Task: Search one way flight ticket for 2 adults, 2 children, 2 infants in seat in first from Garden City: Garden City Regional Airport to Jacksonville: Albert J. Ellis Airport on 5-3-2023. Number of bags: 2 carry on bags. Price is upto 91000. Outbound departure time preference is 15:00.
Action: Mouse moved to (359, 316)
Screenshot: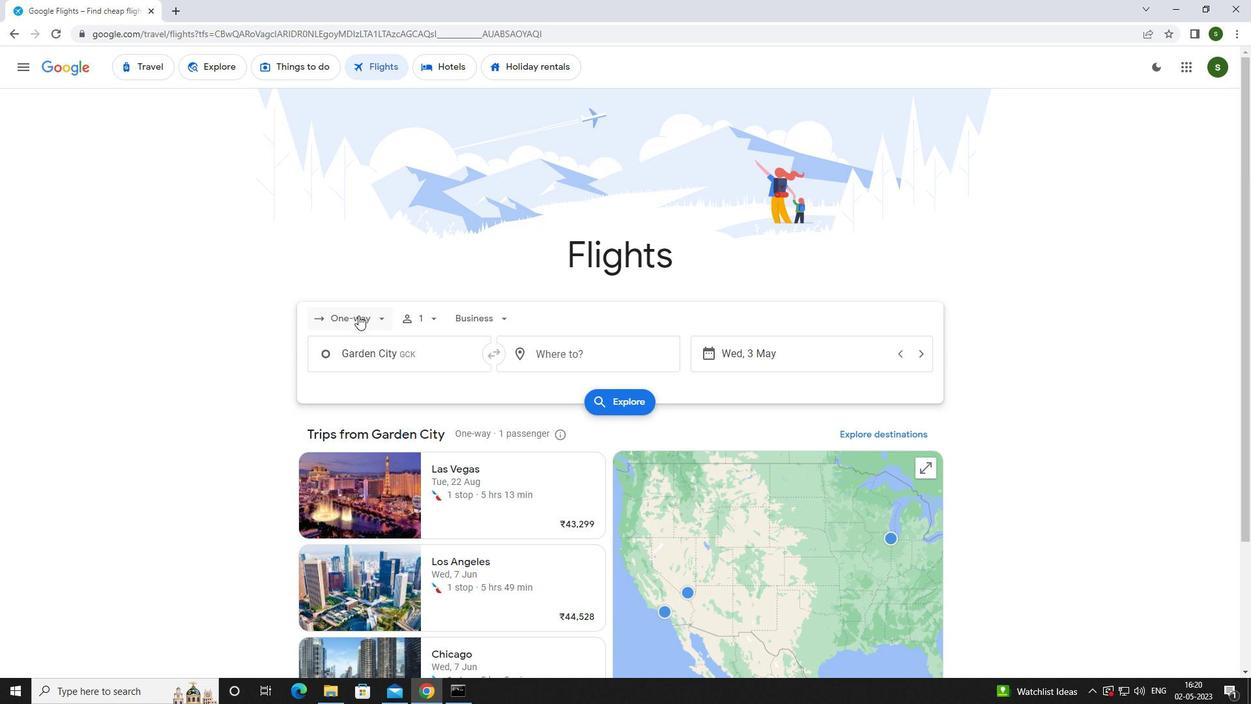 
Action: Mouse pressed left at (359, 316)
Screenshot: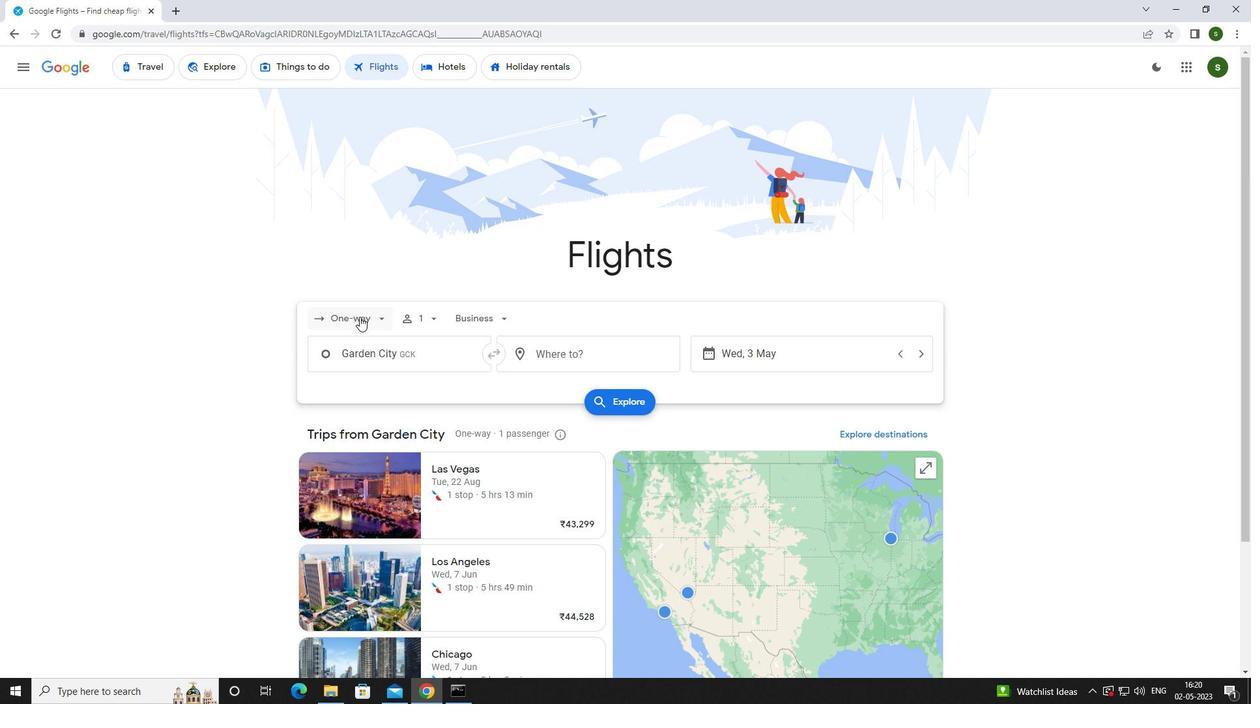 
Action: Mouse moved to (363, 374)
Screenshot: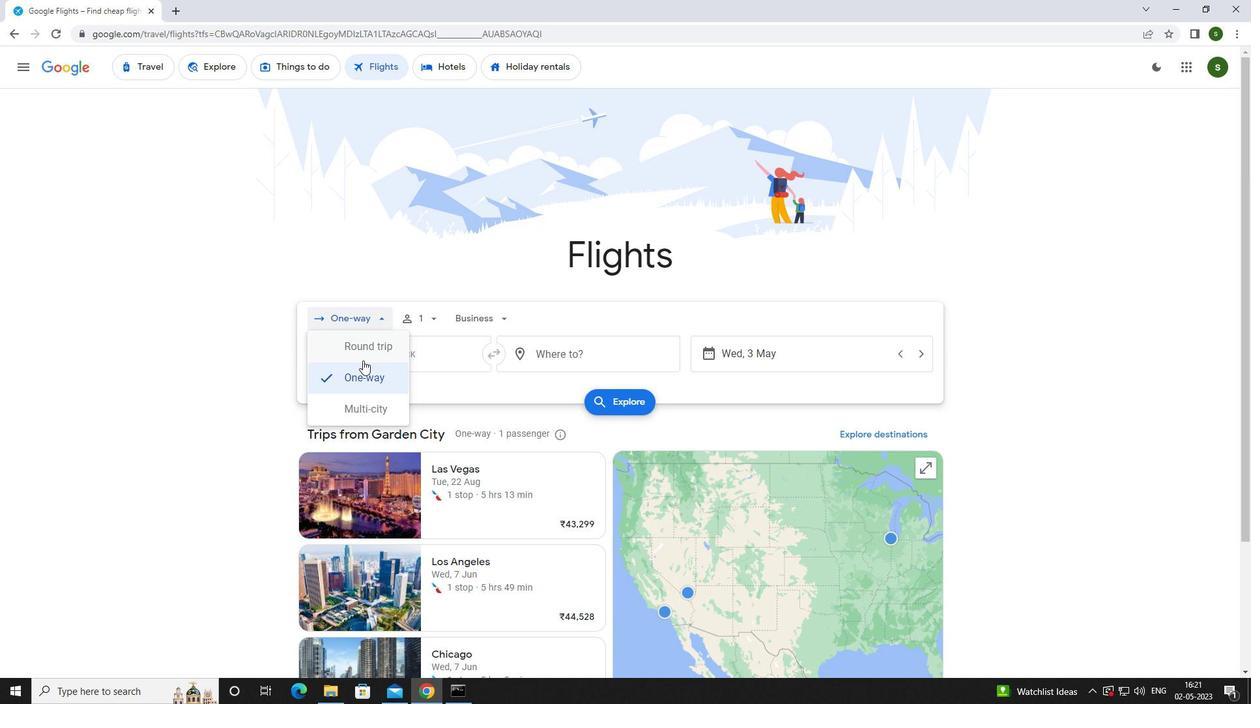 
Action: Mouse pressed left at (363, 374)
Screenshot: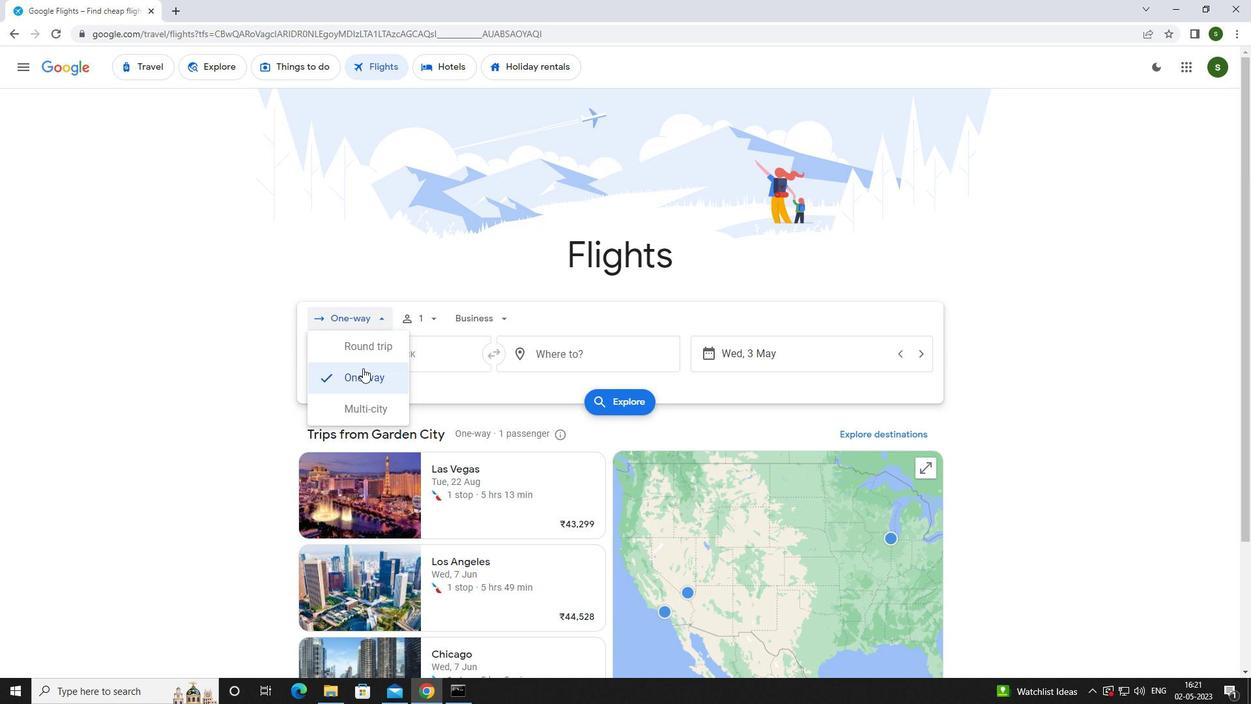 
Action: Mouse moved to (428, 313)
Screenshot: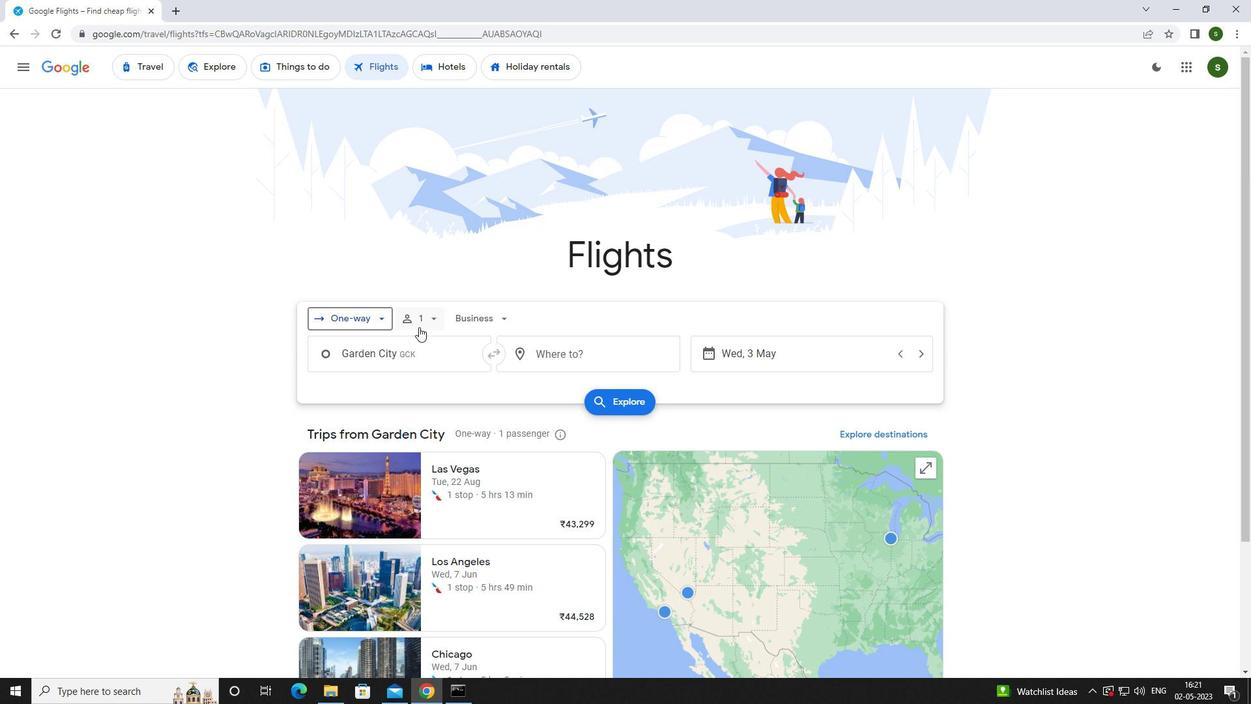 
Action: Mouse pressed left at (428, 313)
Screenshot: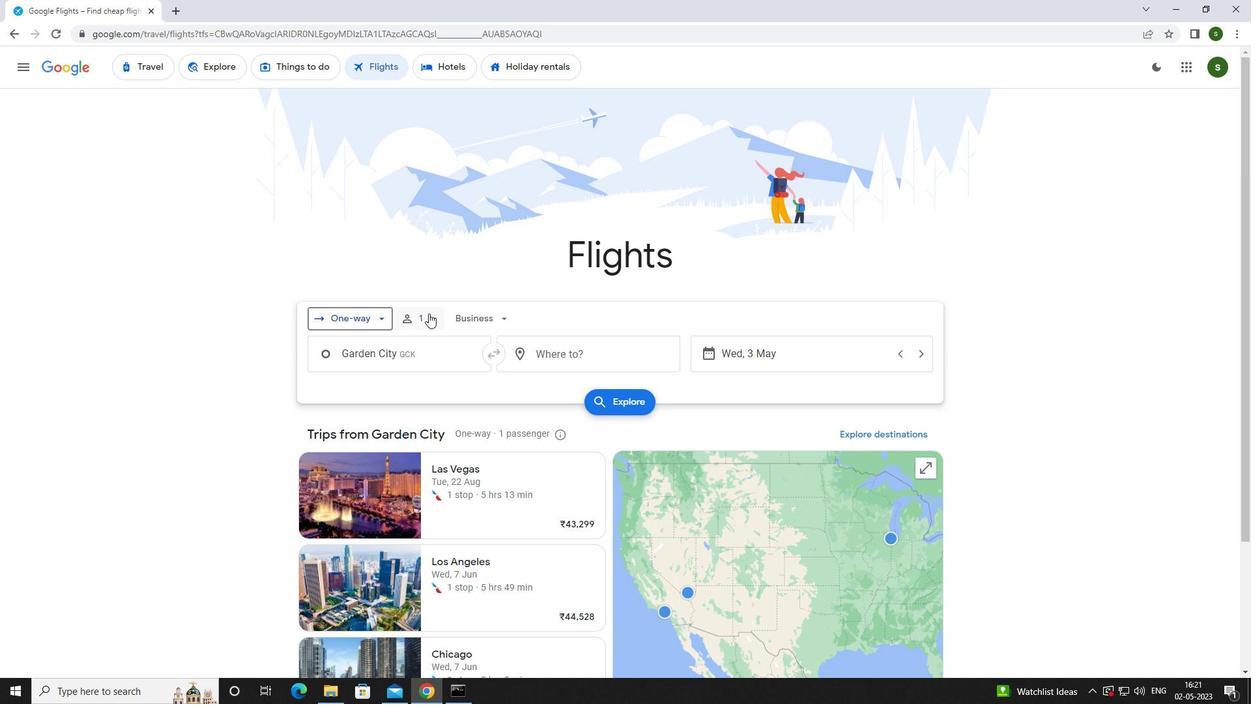 
Action: Mouse moved to (534, 353)
Screenshot: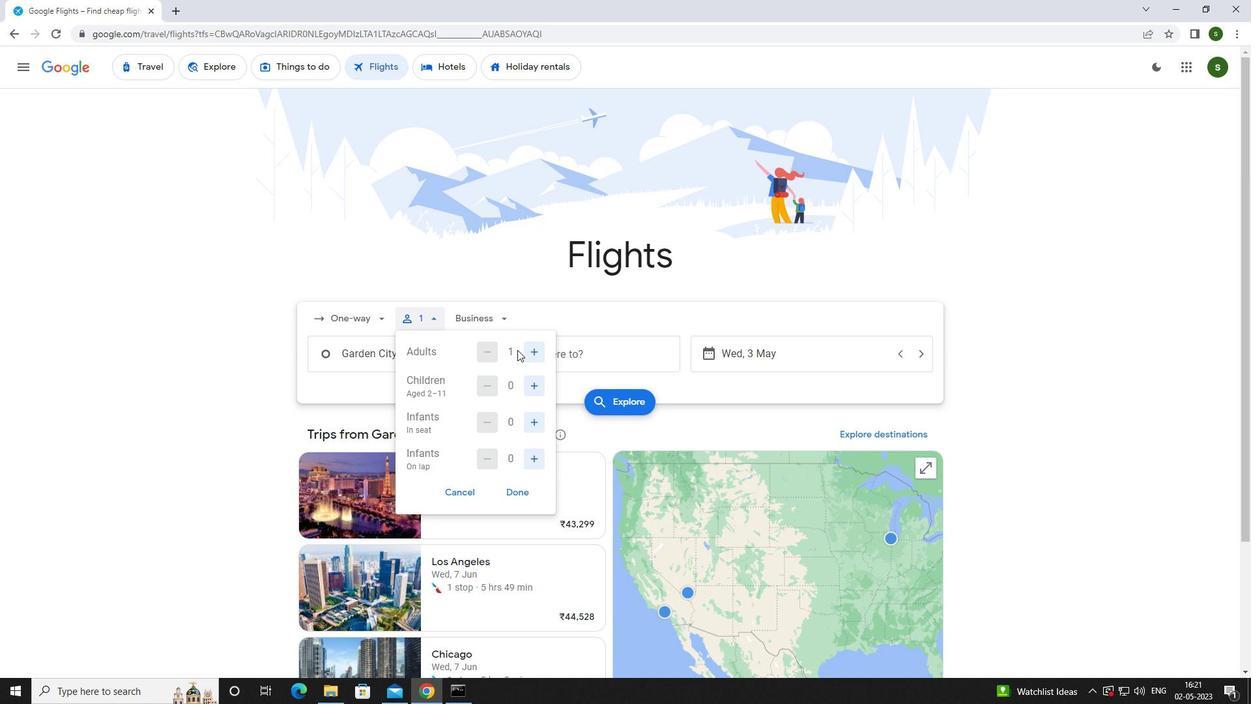 
Action: Mouse pressed left at (534, 353)
Screenshot: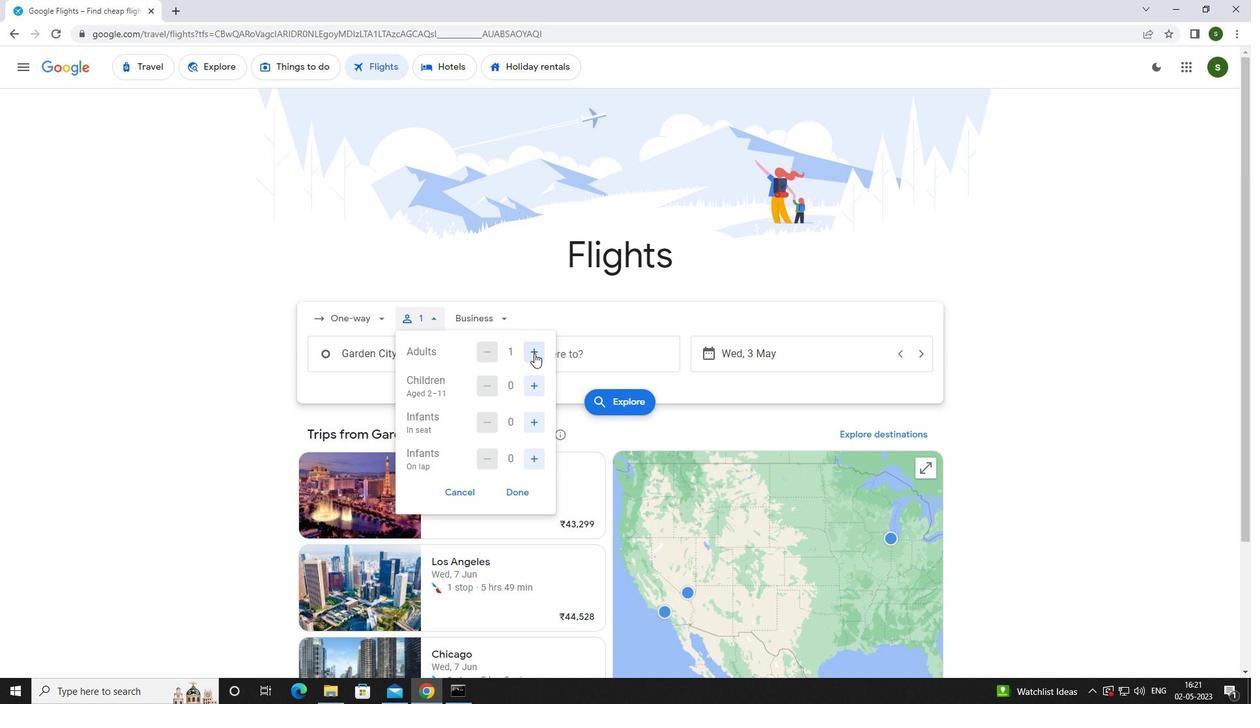 
Action: Mouse moved to (543, 383)
Screenshot: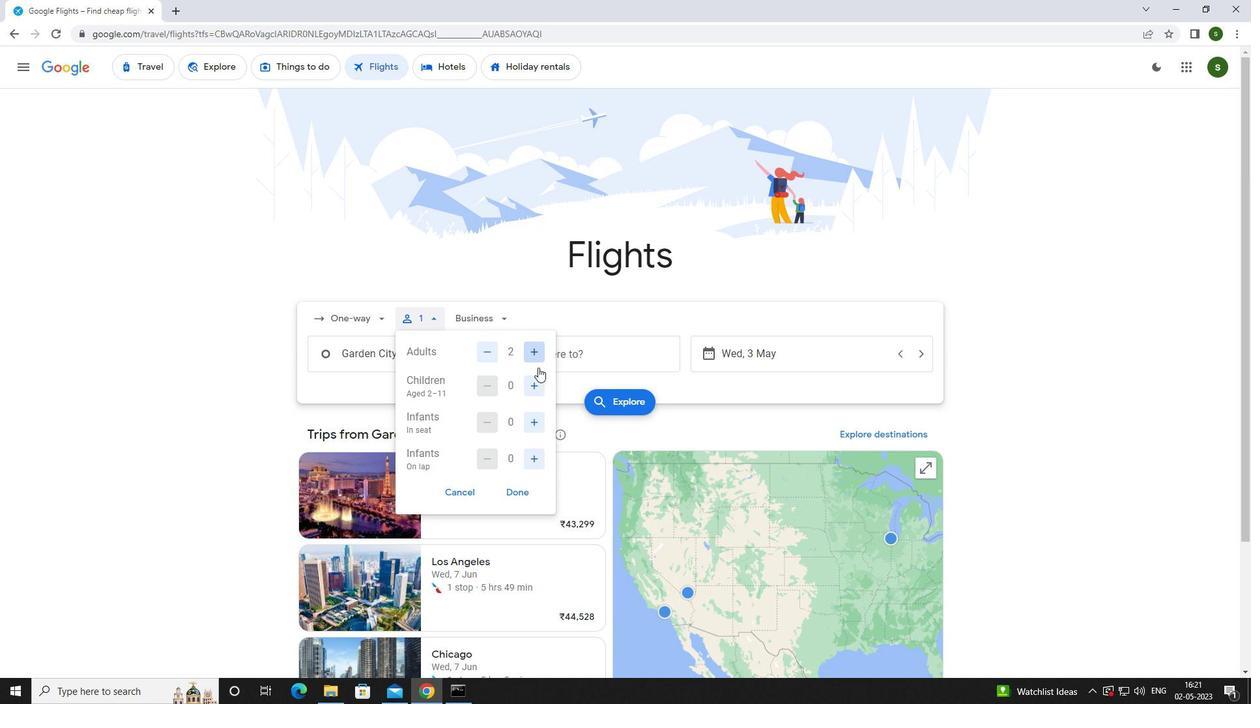 
Action: Mouse pressed left at (543, 383)
Screenshot: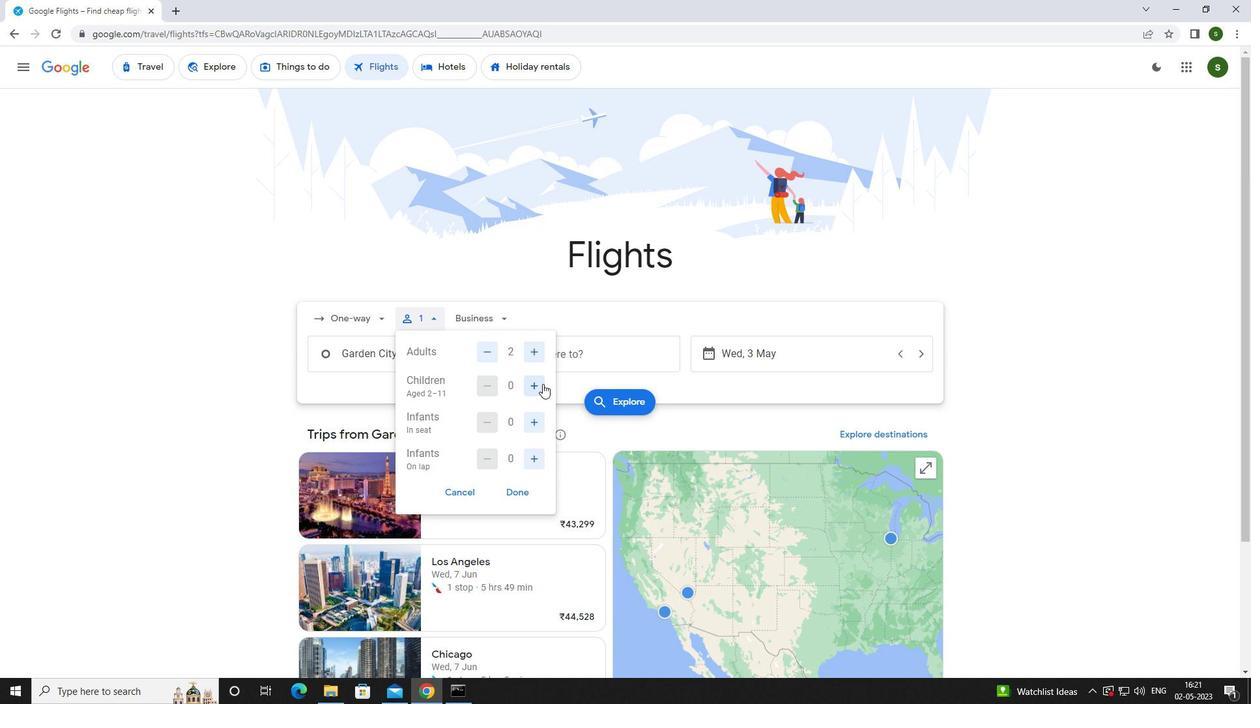 
Action: Mouse pressed left at (543, 383)
Screenshot: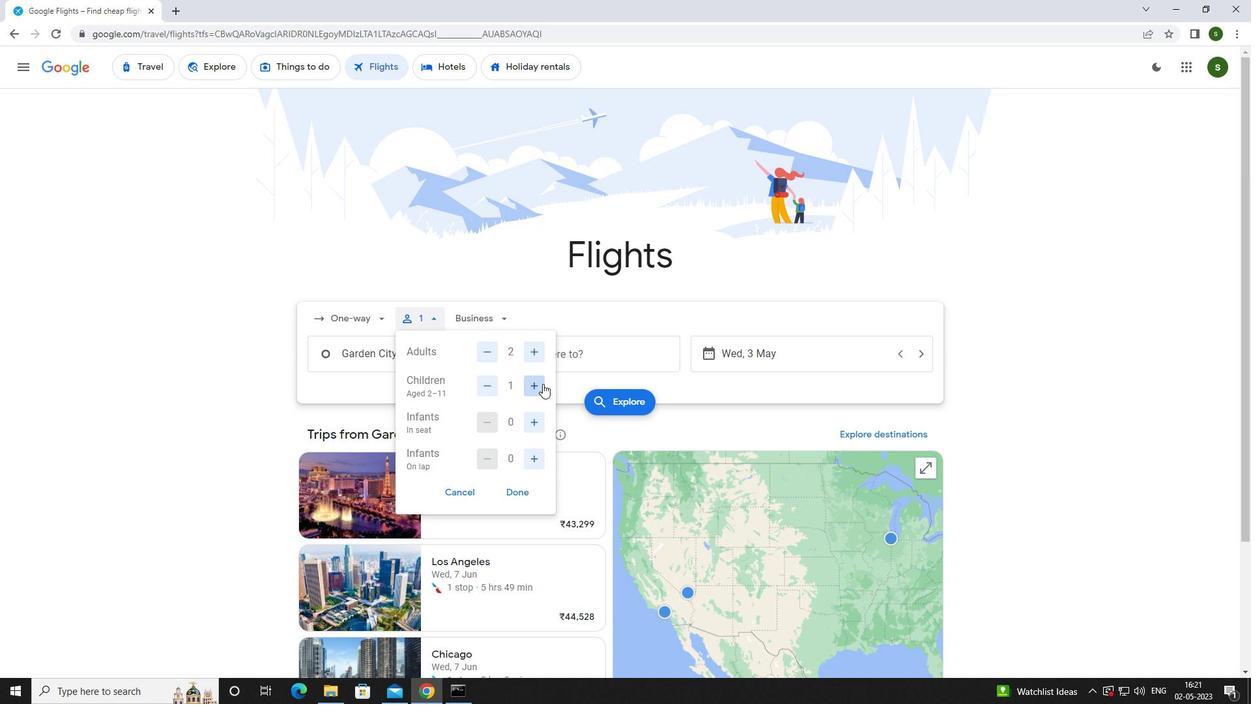 
Action: Mouse moved to (540, 423)
Screenshot: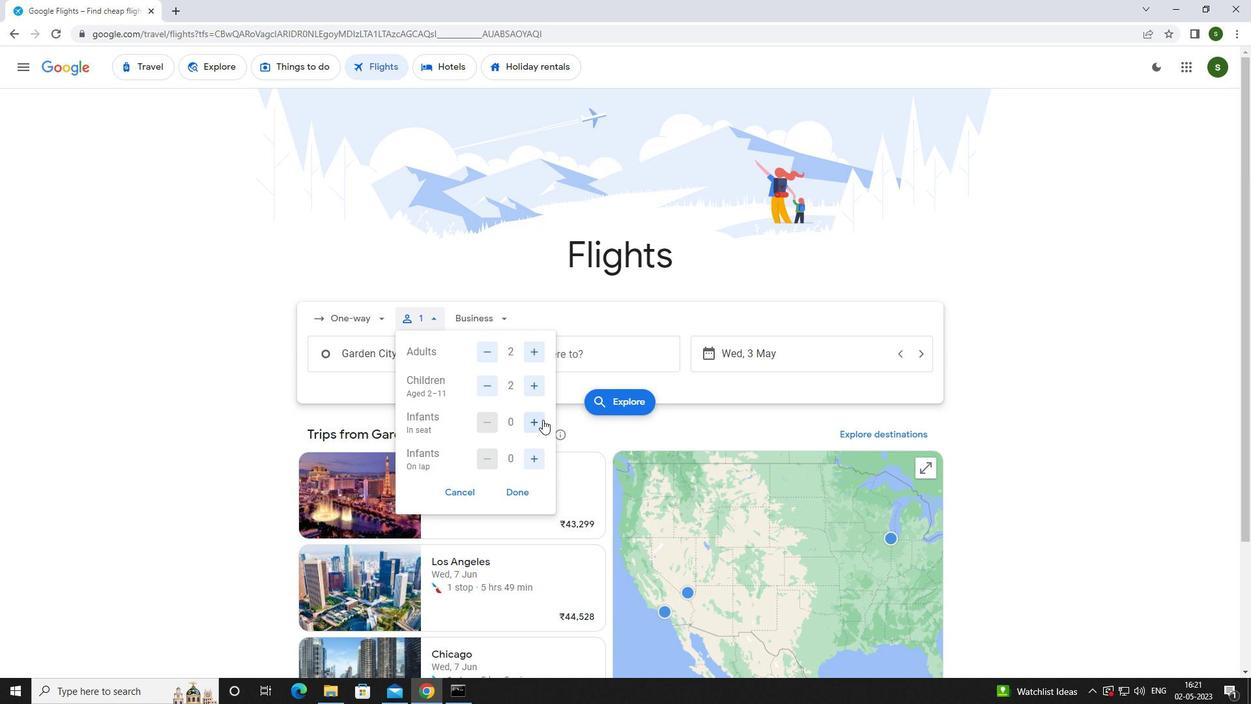 
Action: Mouse pressed left at (540, 423)
Screenshot: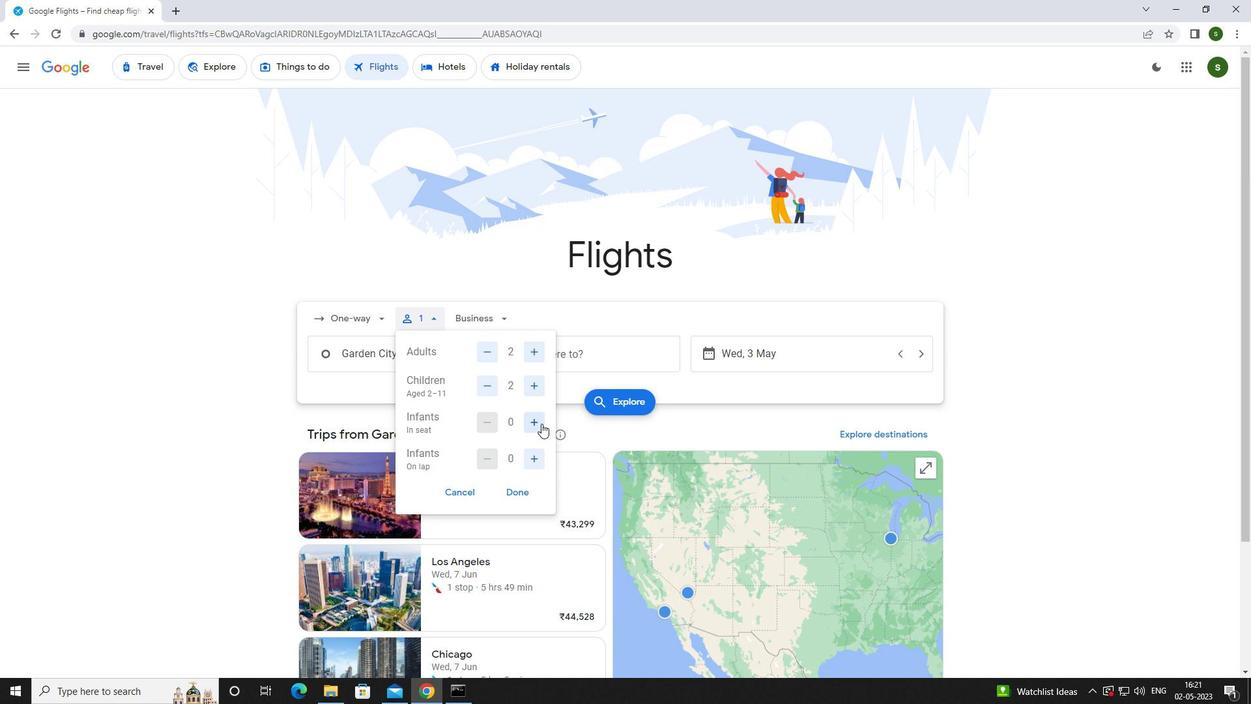 
Action: Mouse pressed left at (540, 423)
Screenshot: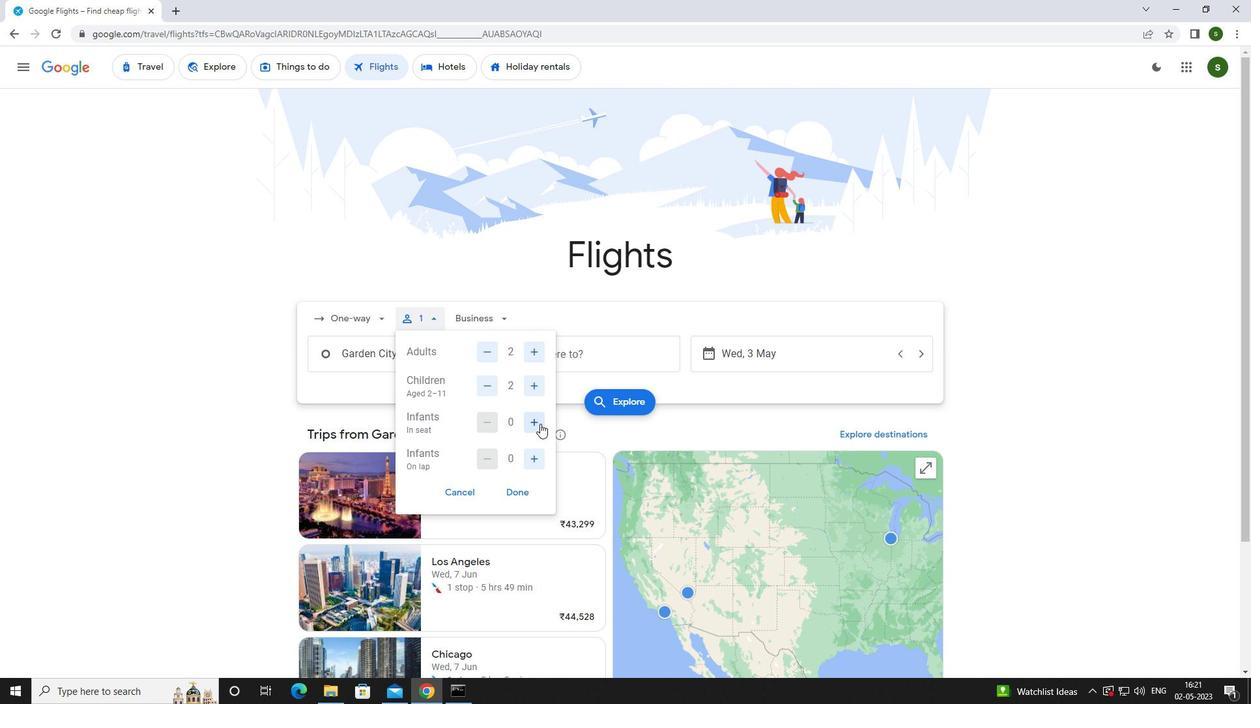 
Action: Mouse moved to (501, 316)
Screenshot: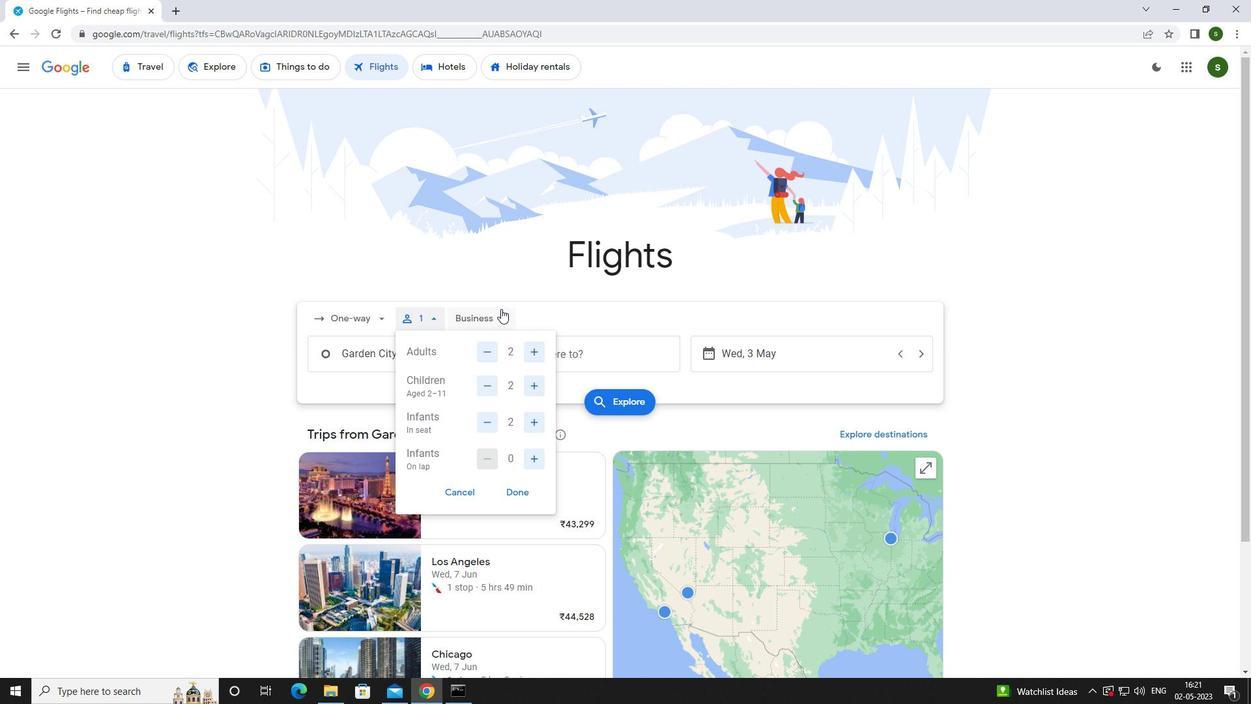 
Action: Mouse pressed left at (501, 316)
Screenshot: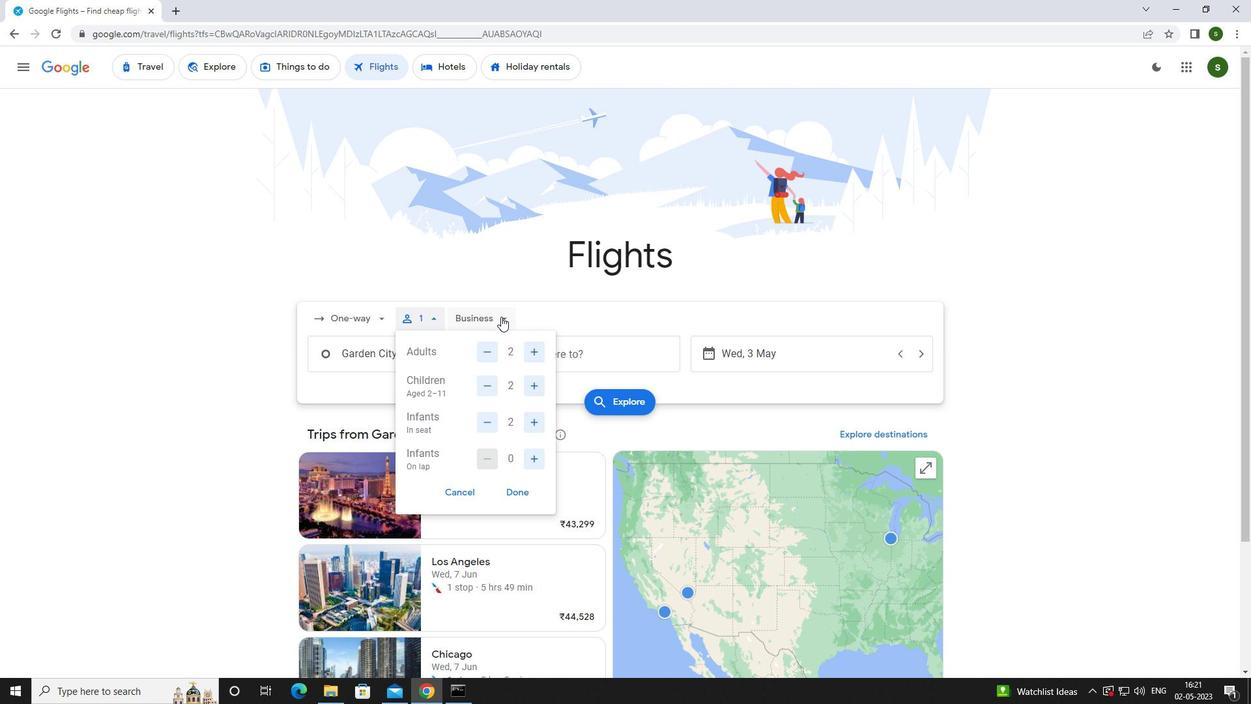 
Action: Mouse moved to (508, 441)
Screenshot: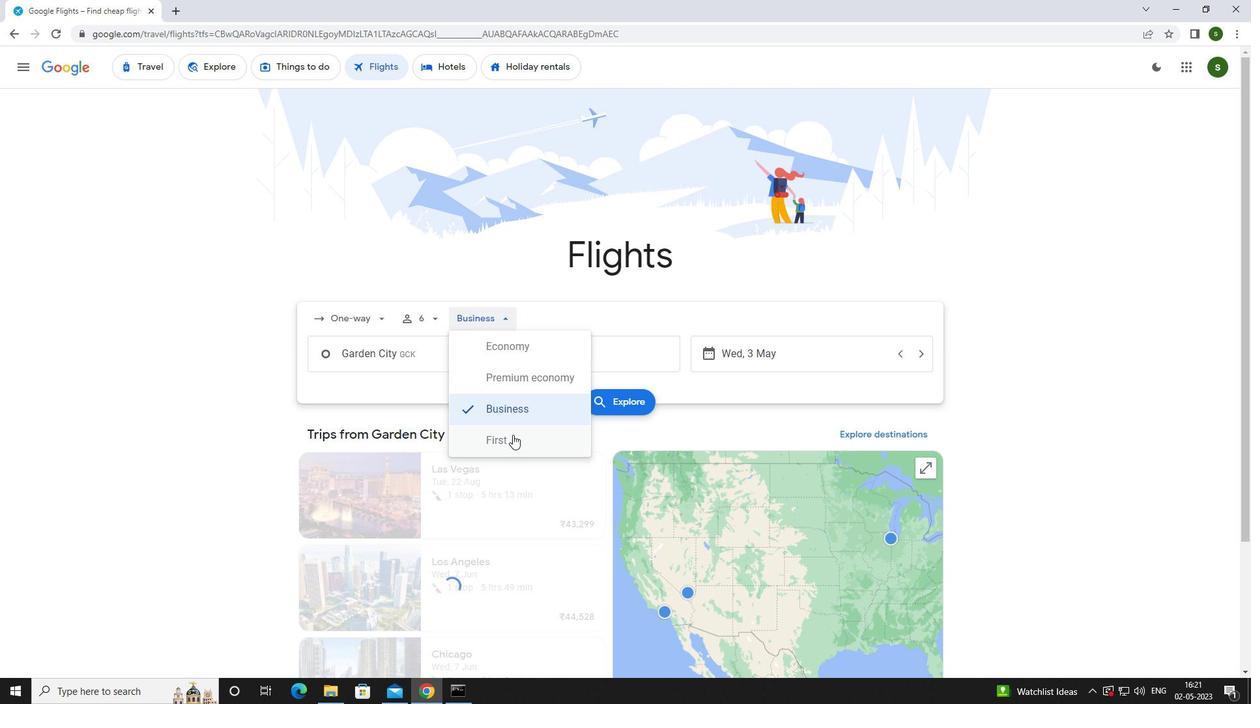 
Action: Mouse pressed left at (508, 441)
Screenshot: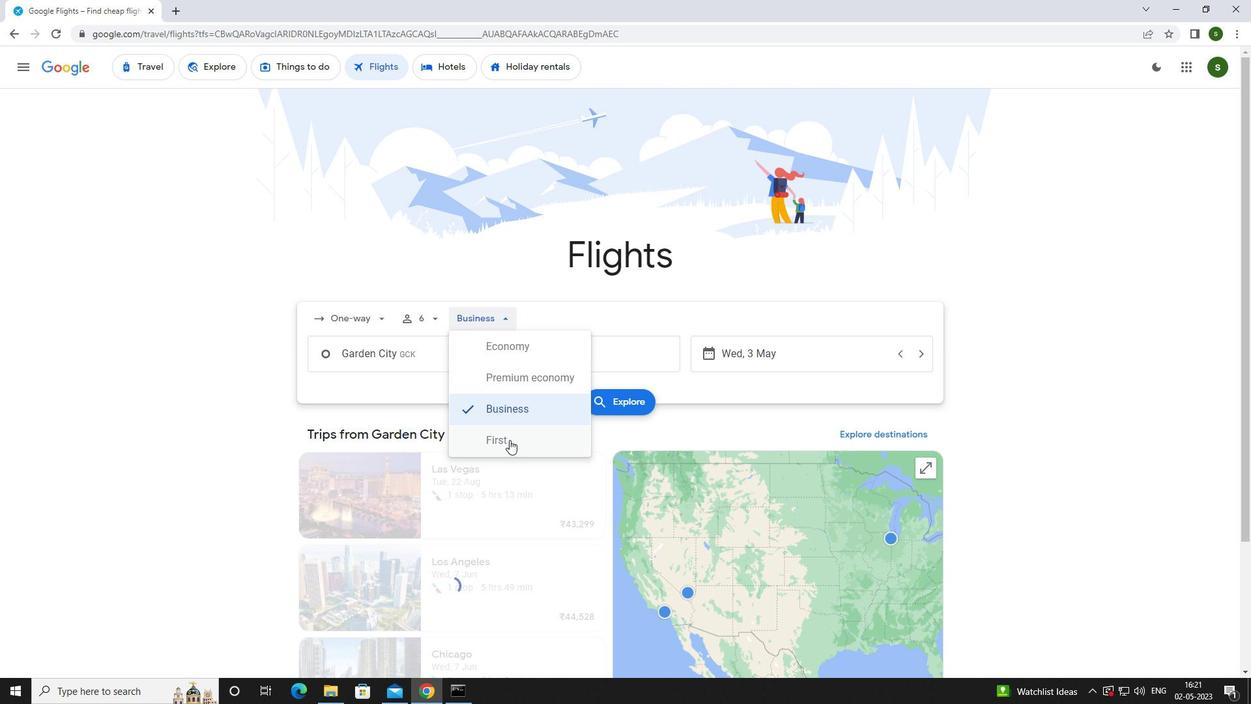 
Action: Mouse moved to (440, 359)
Screenshot: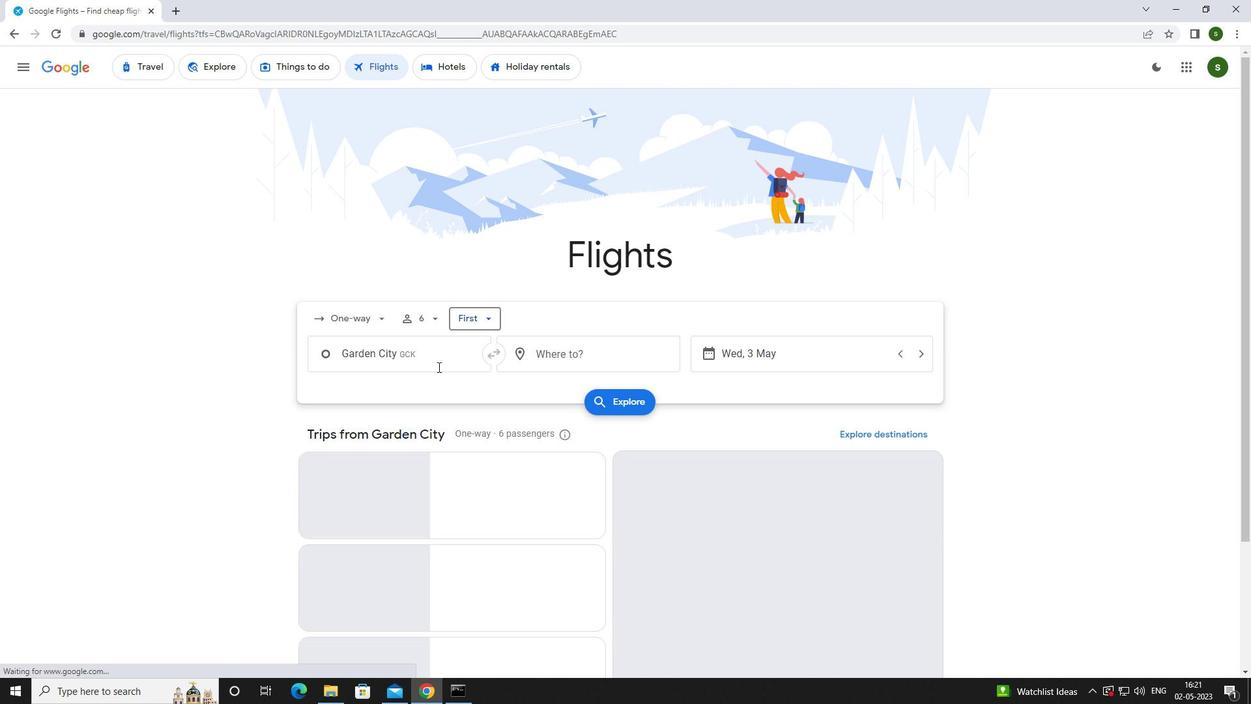 
Action: Mouse pressed left at (440, 359)
Screenshot: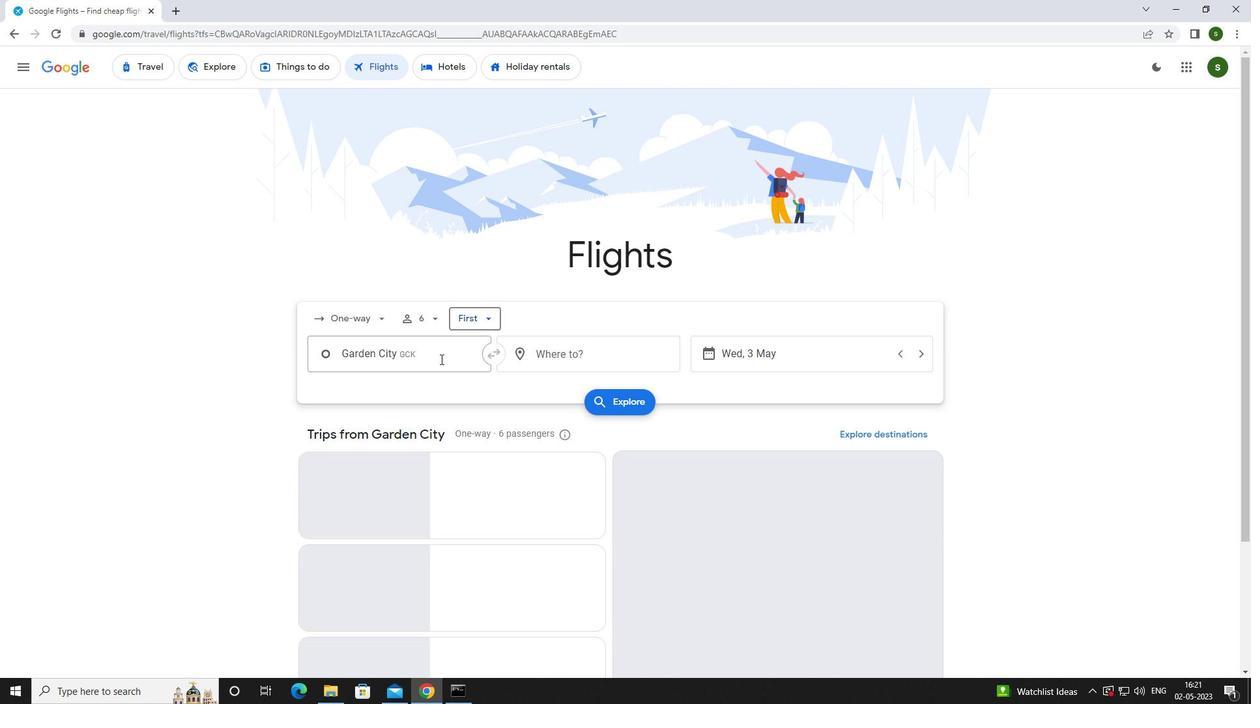 
Action: Mouse moved to (441, 358)
Screenshot: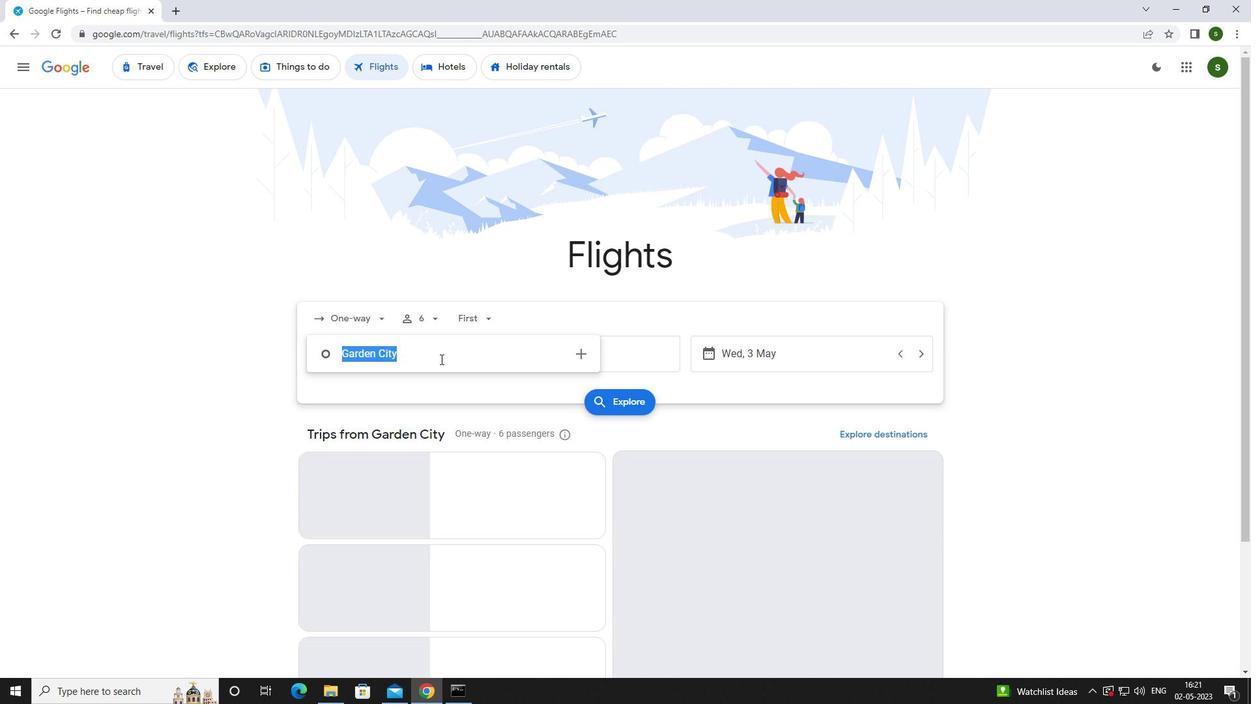 
Action: Key pressed <Key.caps_lock>g<Key.caps_lock>arden<Key.space><Key.caps_lock>c<Key.caps_lock>i
Screenshot: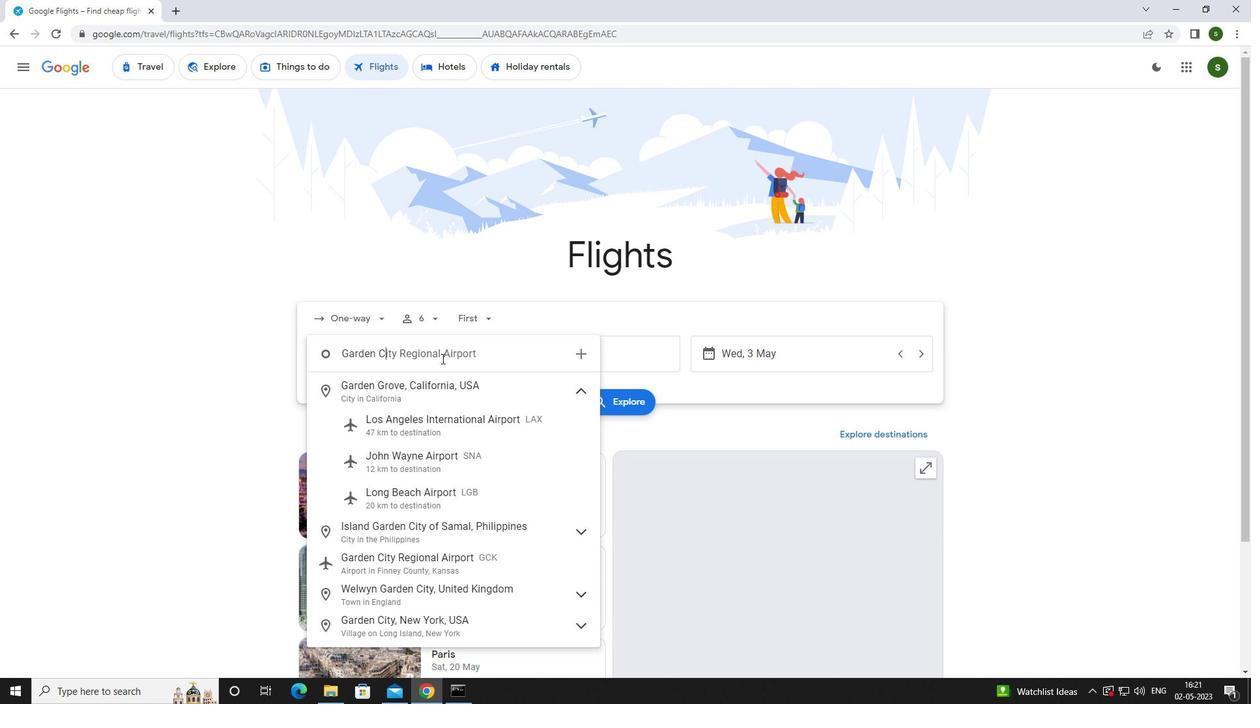 
Action: Mouse moved to (441, 451)
Screenshot: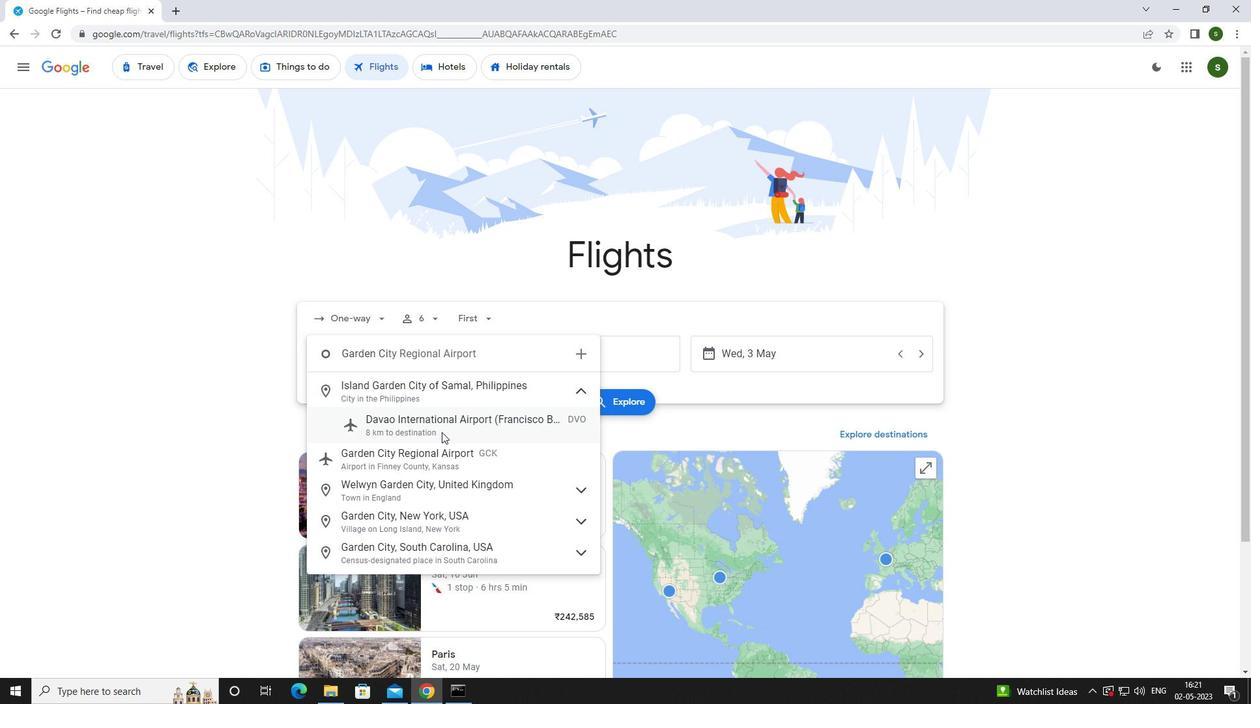 
Action: Mouse pressed left at (441, 451)
Screenshot: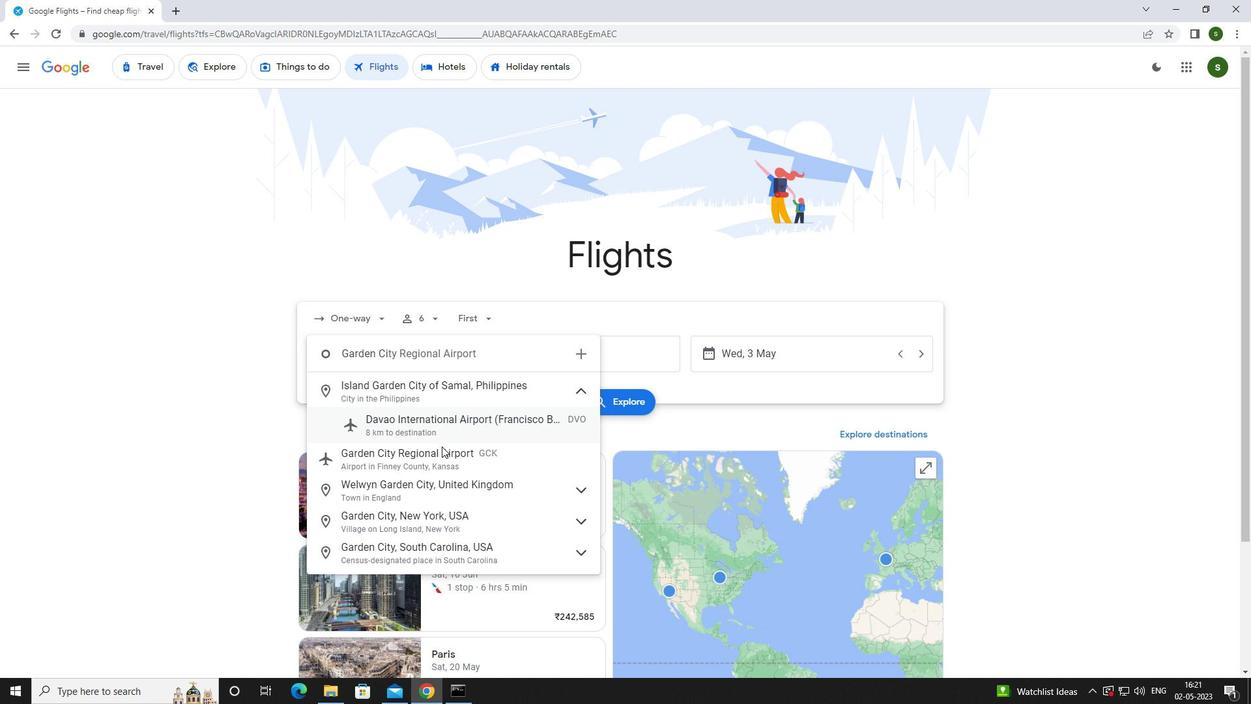 
Action: Mouse moved to (584, 351)
Screenshot: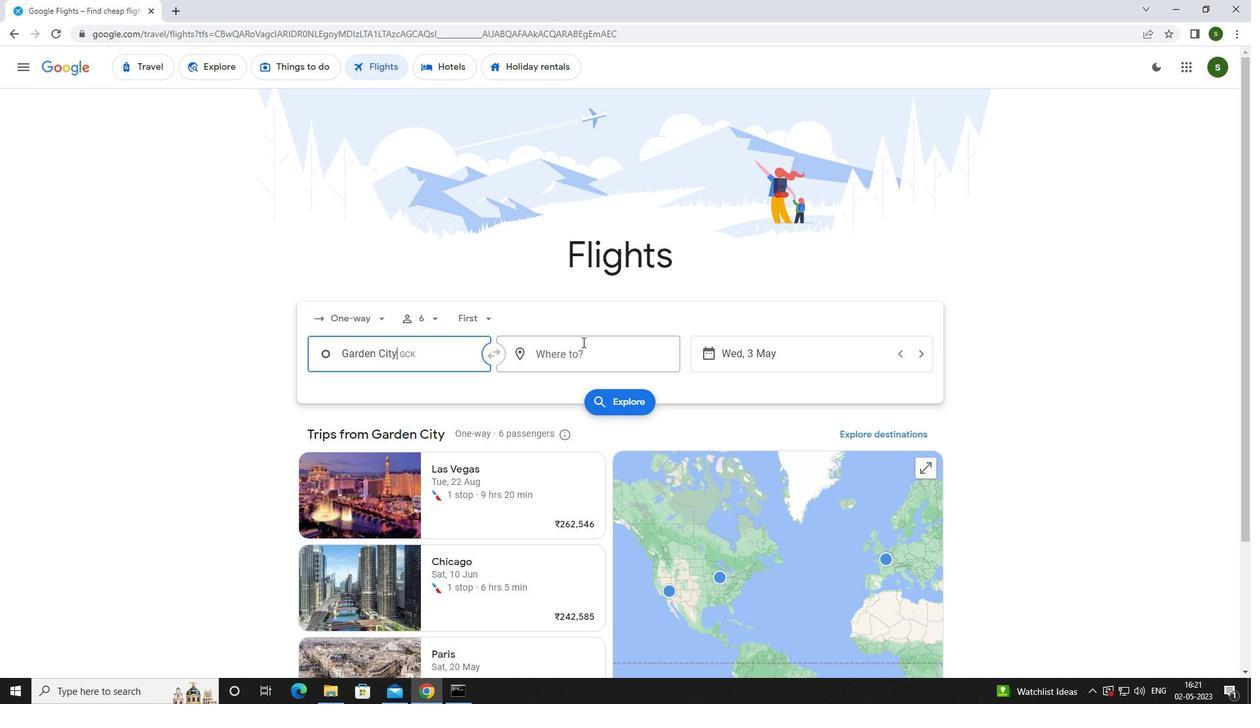 
Action: Mouse pressed left at (584, 351)
Screenshot: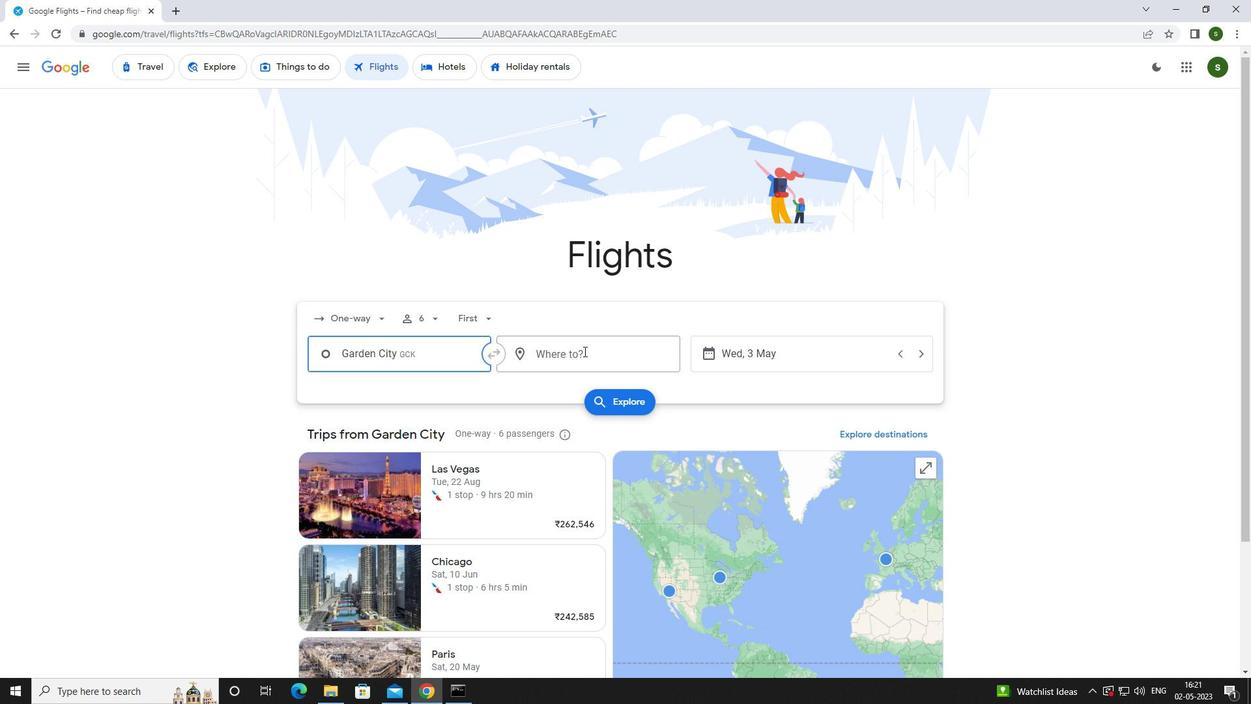 
Action: Mouse moved to (581, 352)
Screenshot: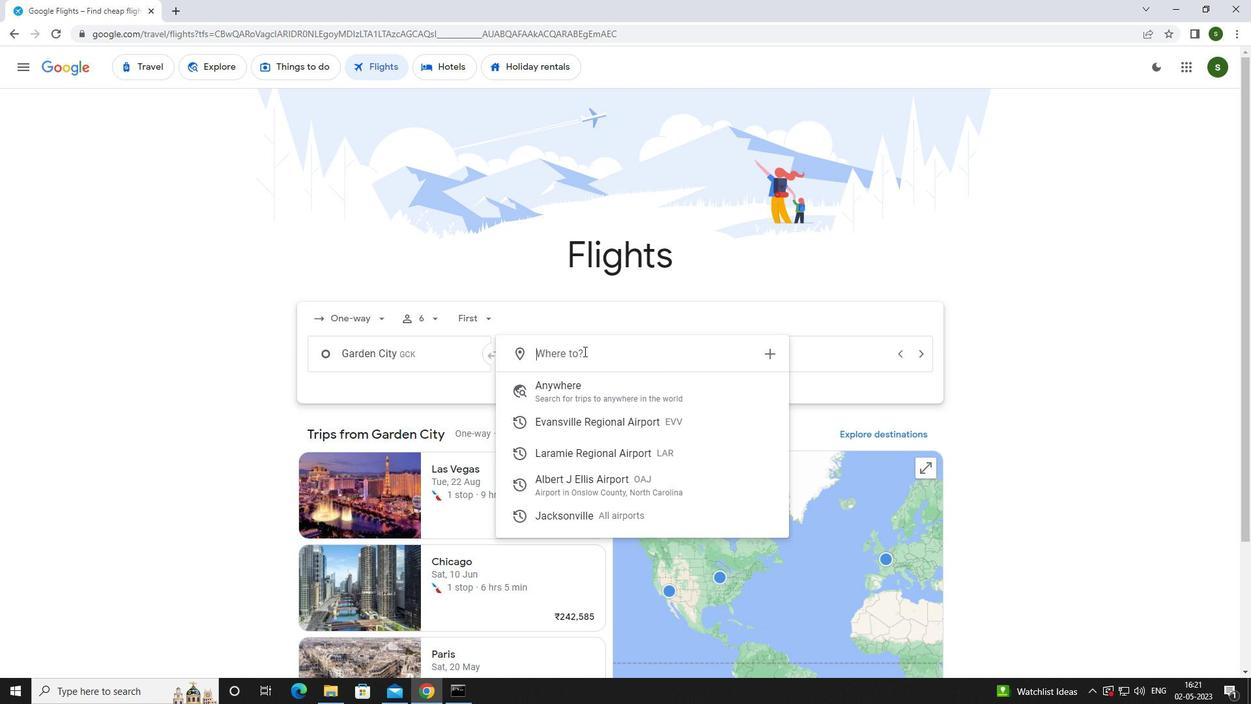 
Action: Key pressed <Key.caps_lock>a<Key.caps_lock>lbert<Key.space>
Screenshot: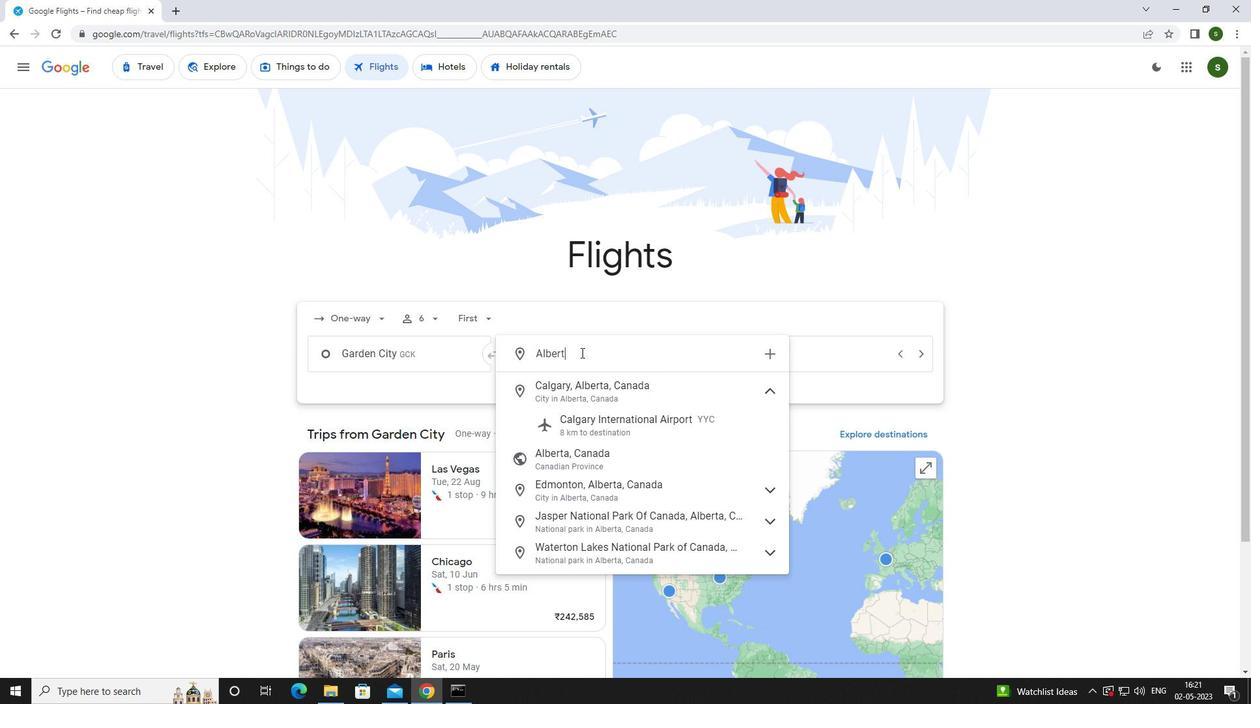 
Action: Mouse moved to (593, 395)
Screenshot: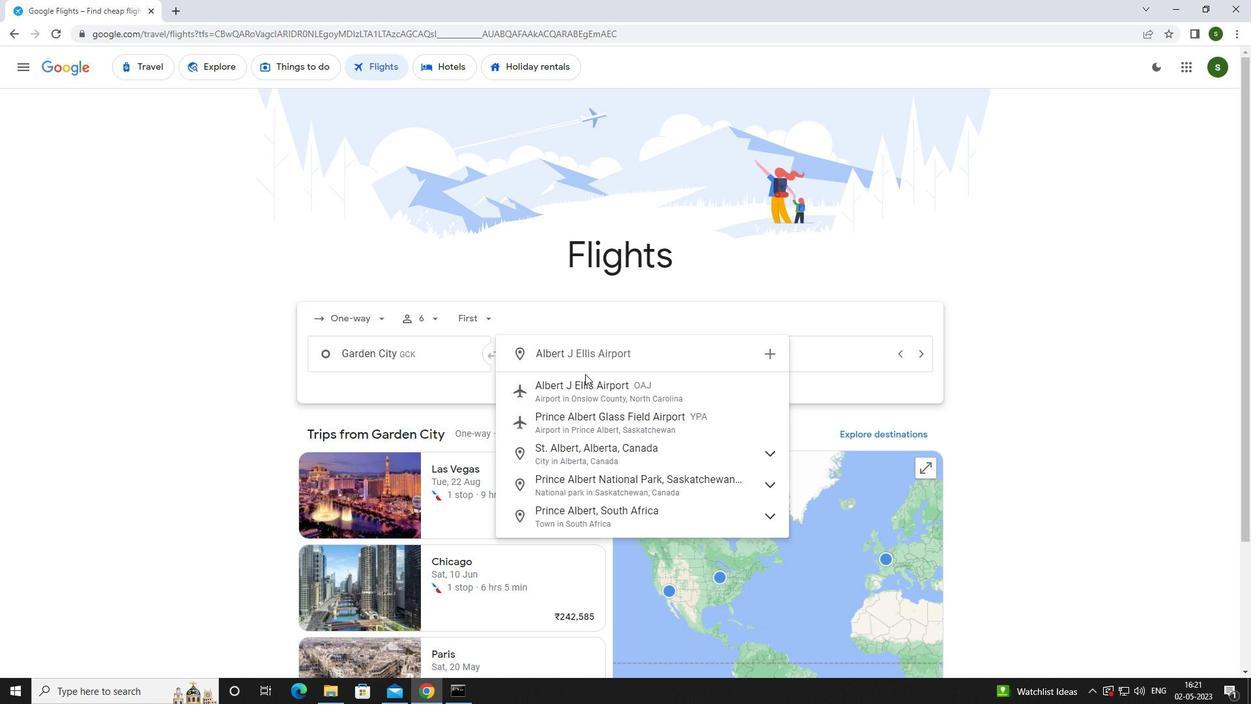 
Action: Mouse pressed left at (593, 395)
Screenshot: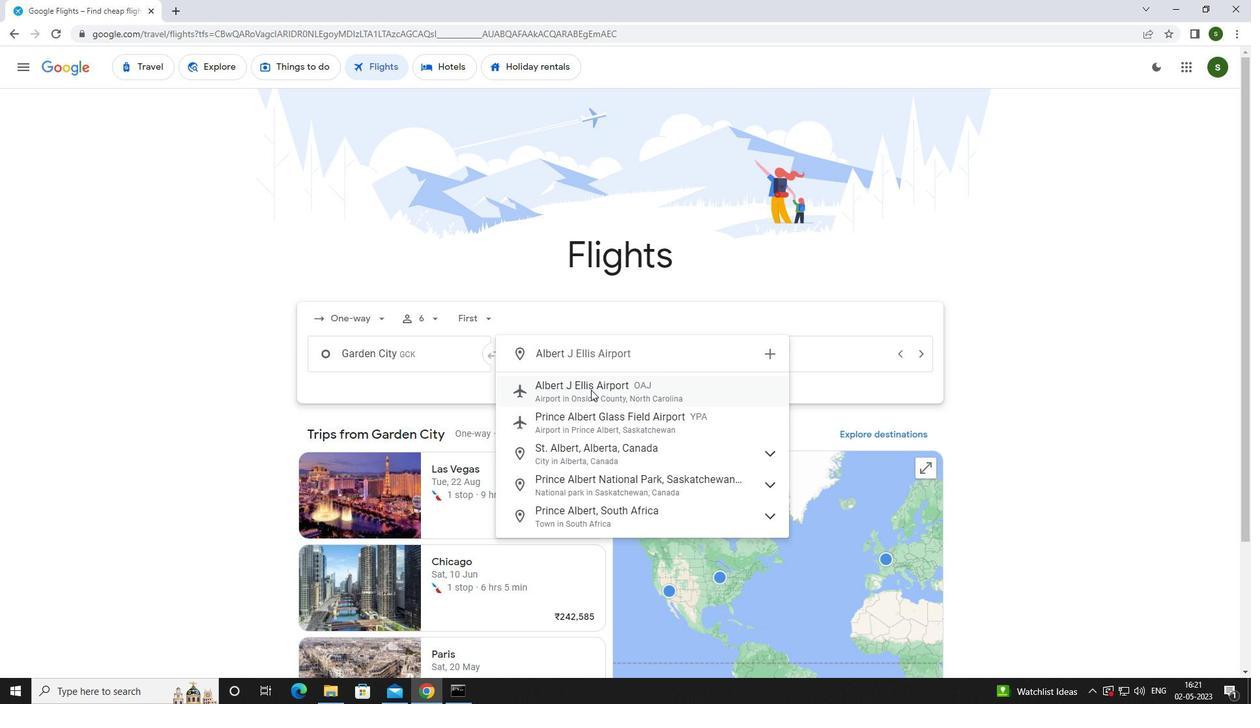 
Action: Mouse moved to (782, 361)
Screenshot: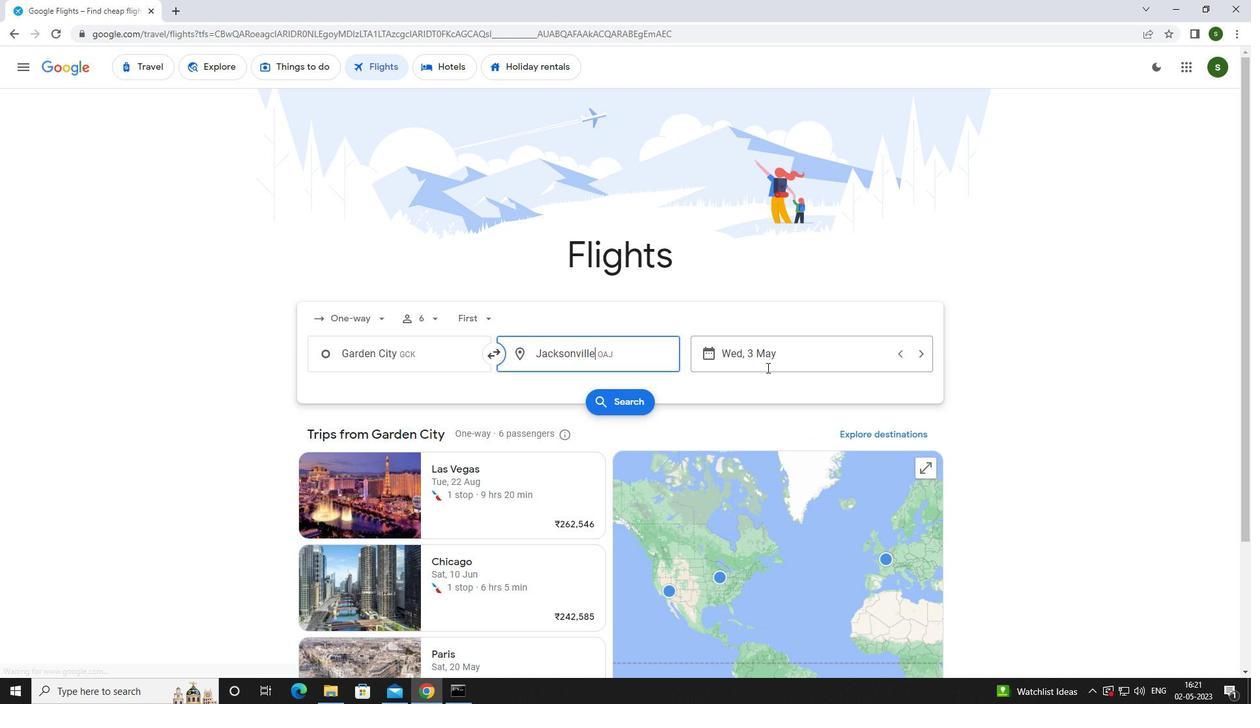 
Action: Mouse pressed left at (782, 361)
Screenshot: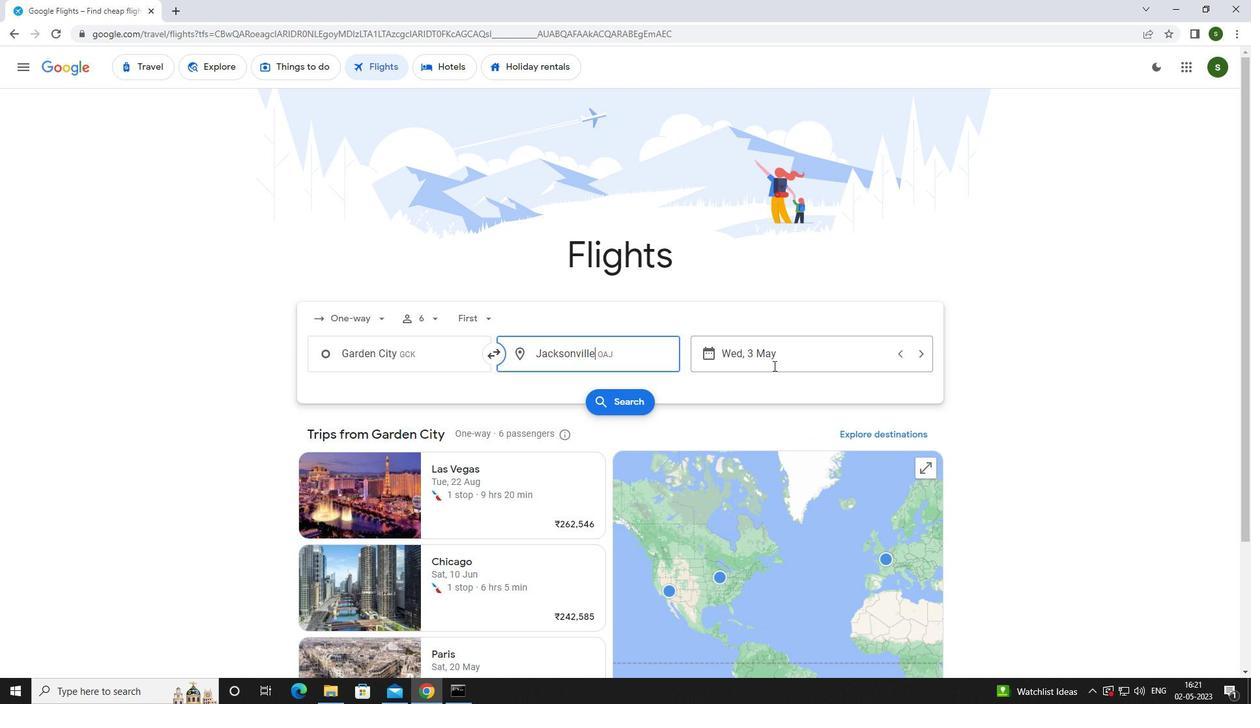 
Action: Mouse moved to (559, 441)
Screenshot: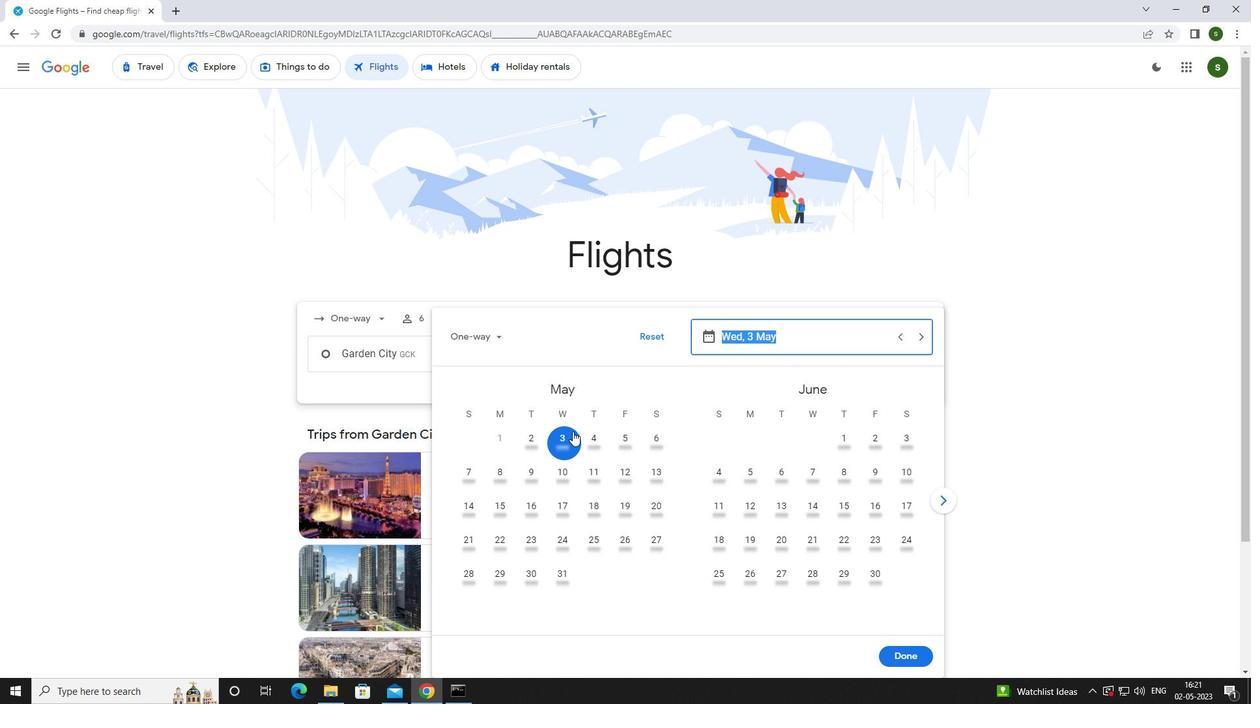 
Action: Mouse pressed left at (559, 441)
Screenshot: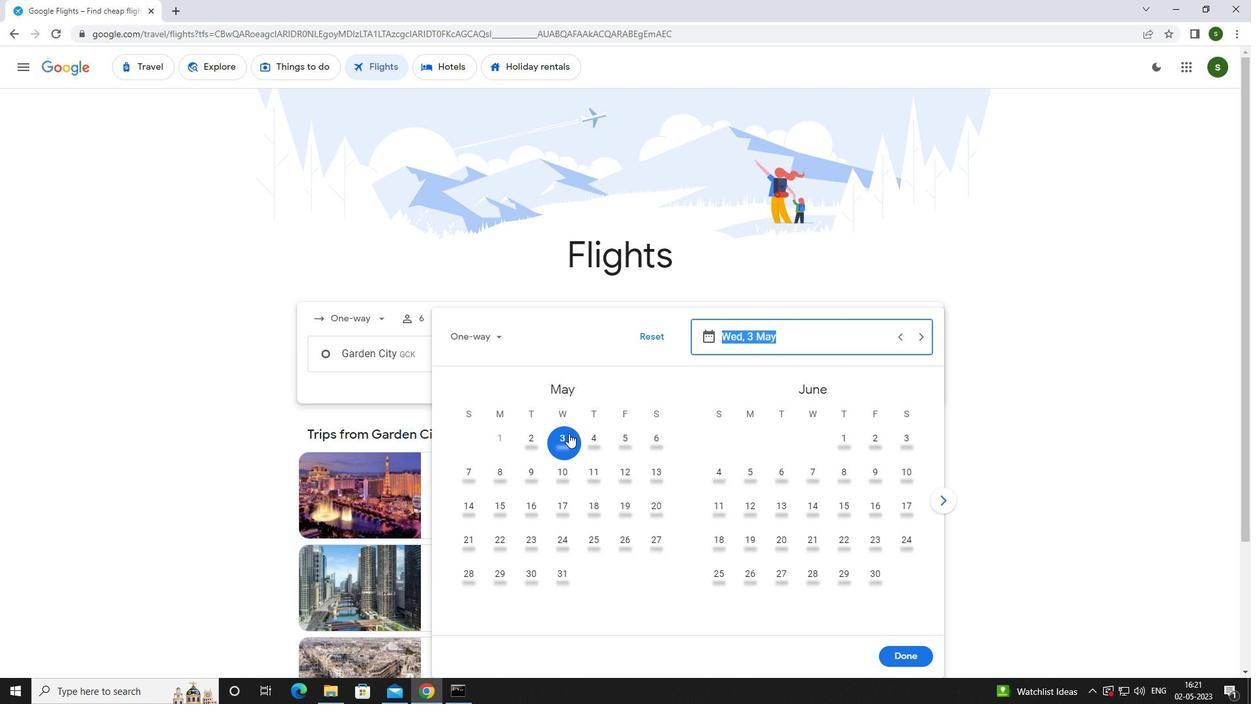 
Action: Mouse moved to (908, 650)
Screenshot: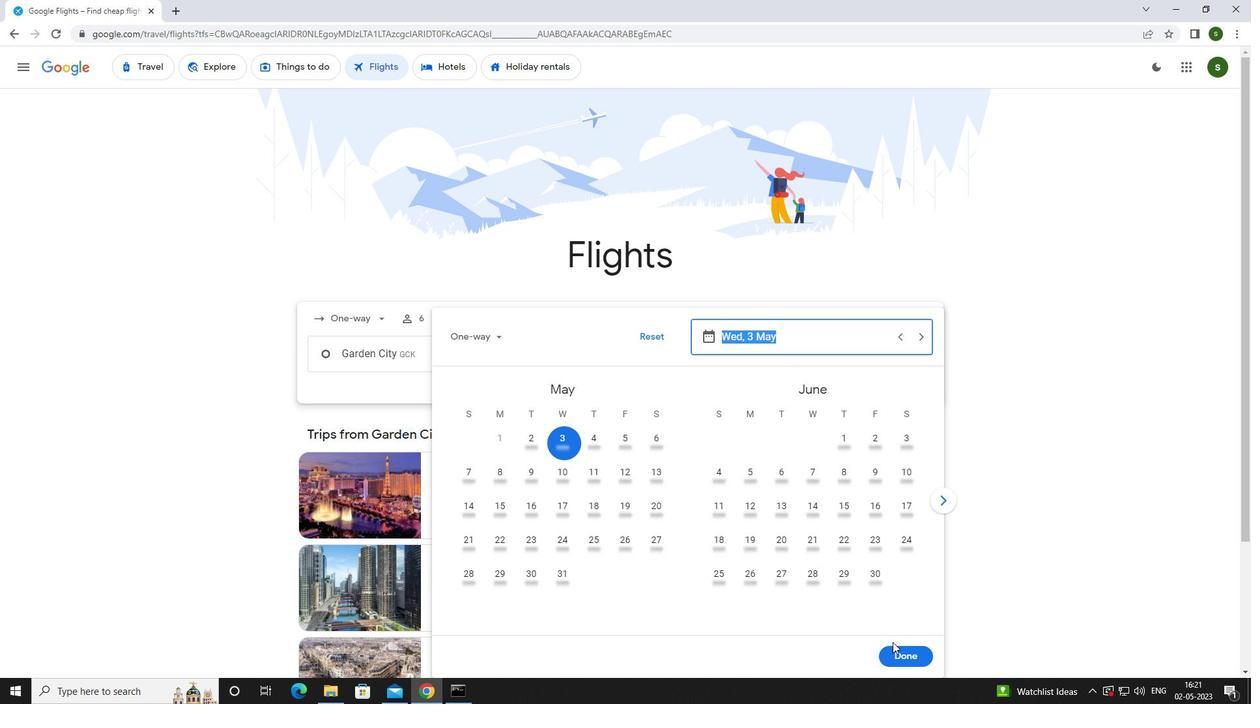 
Action: Mouse pressed left at (908, 650)
Screenshot: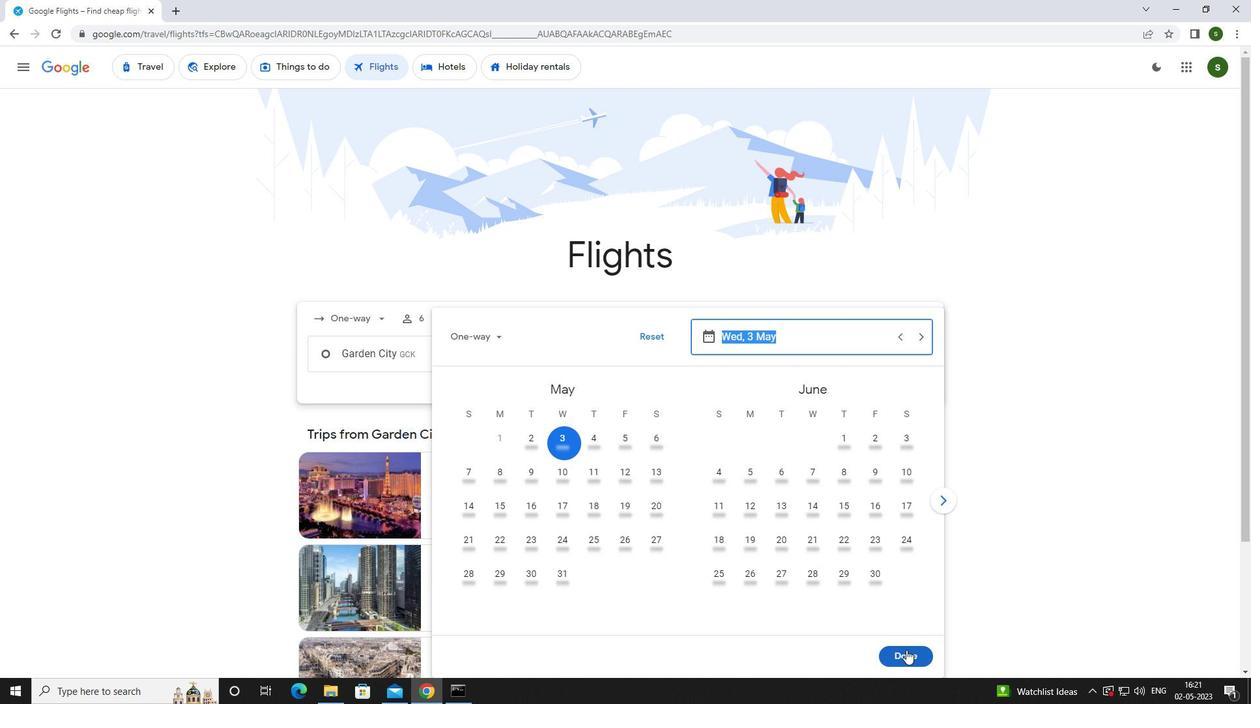 
Action: Mouse moved to (634, 400)
Screenshot: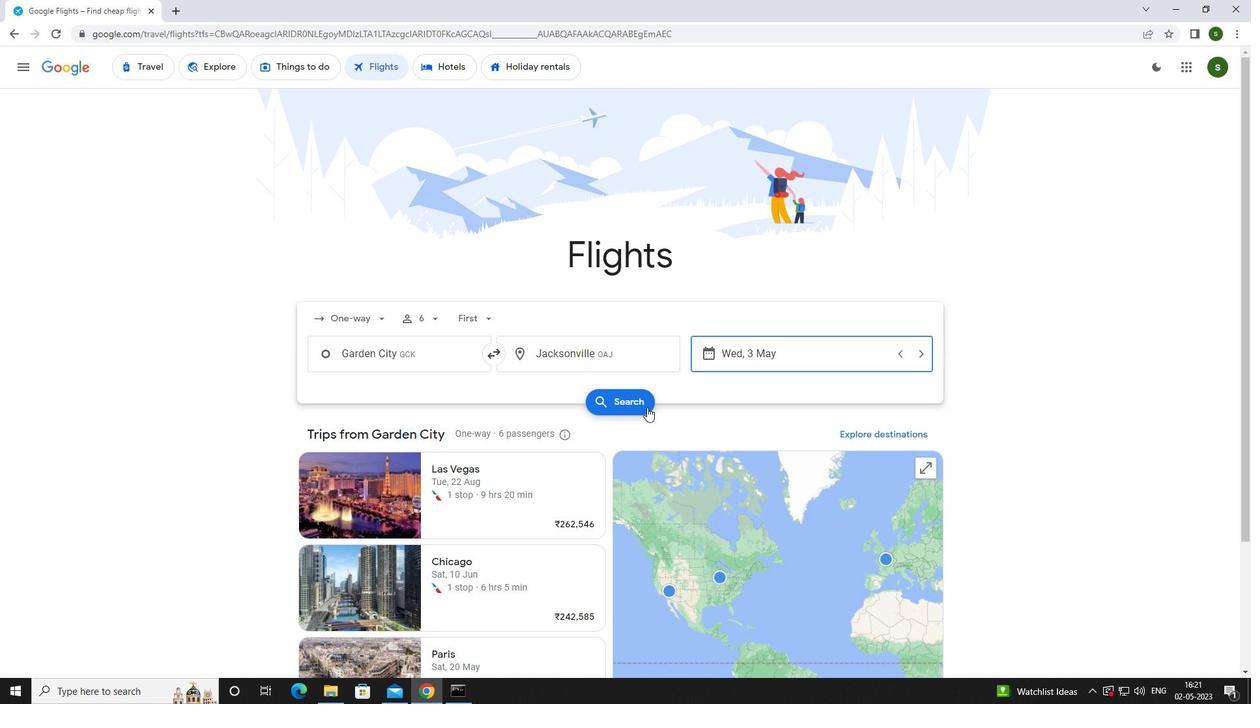 
Action: Mouse pressed left at (634, 400)
Screenshot: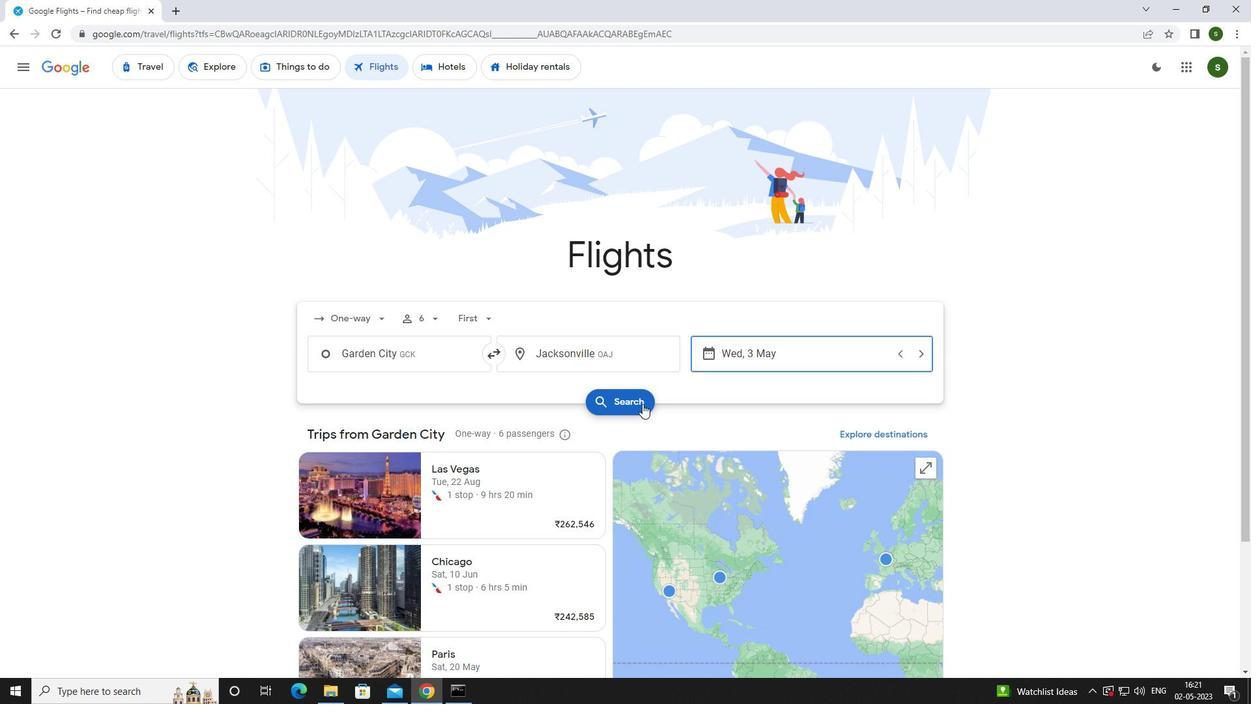 
Action: Mouse moved to (309, 179)
Screenshot: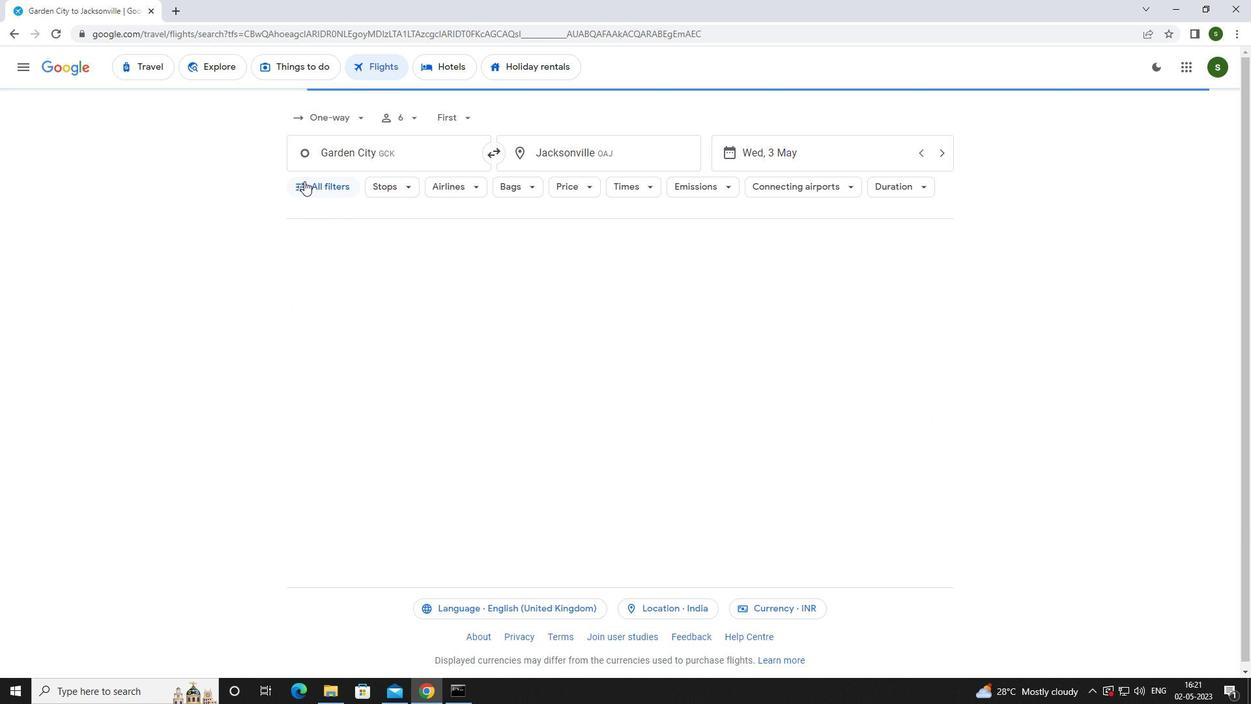 
Action: Mouse pressed left at (309, 179)
Screenshot: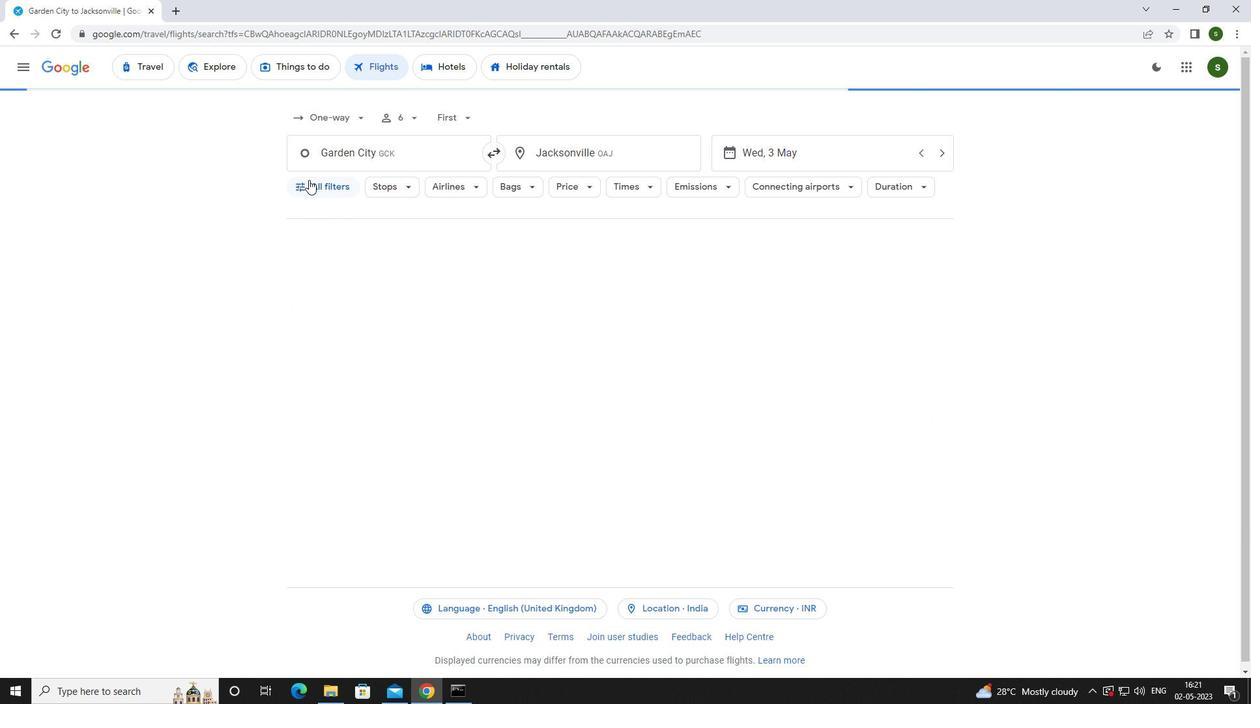
Action: Mouse moved to (370, 357)
Screenshot: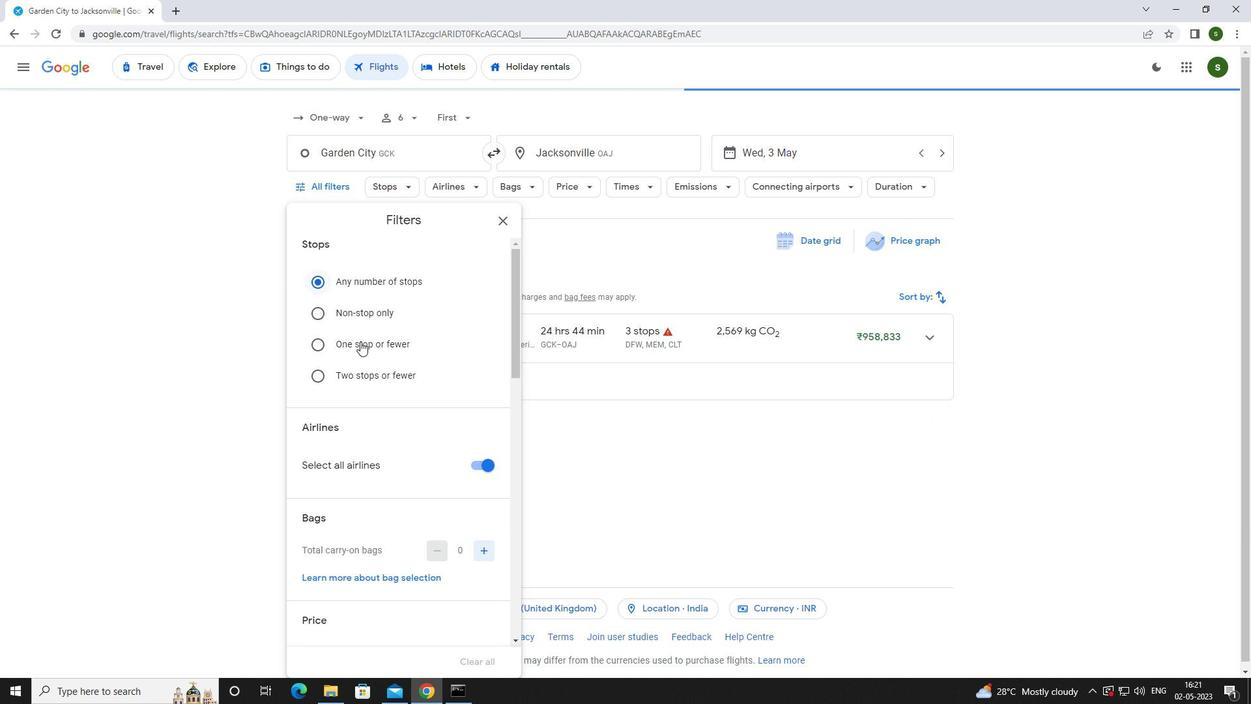 
Action: Mouse scrolled (370, 356) with delta (0, 0)
Screenshot: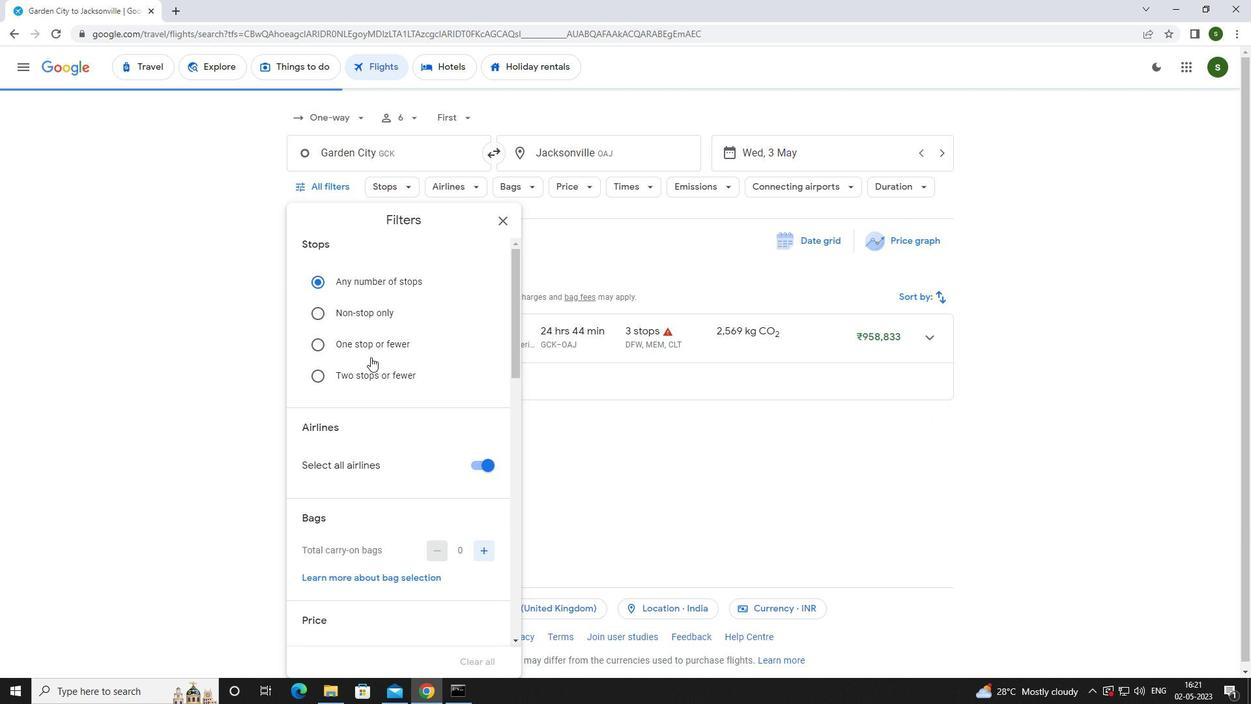 
Action: Mouse scrolled (370, 356) with delta (0, 0)
Screenshot: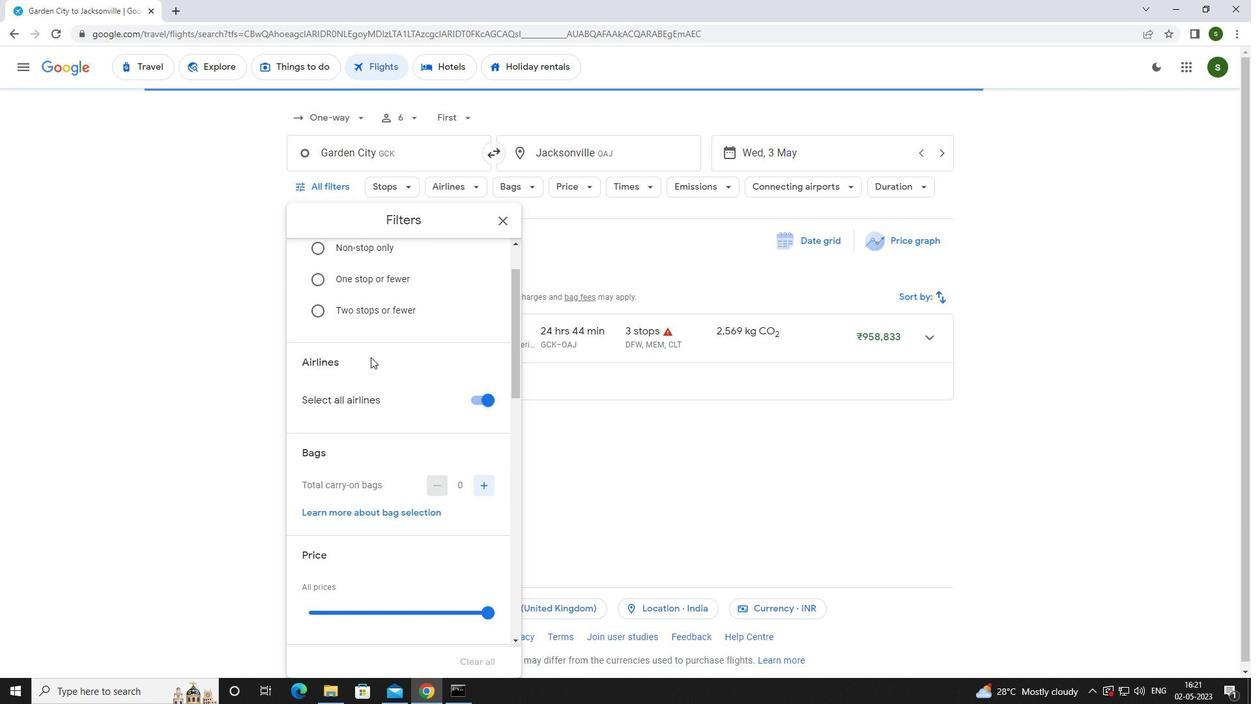 
Action: Mouse scrolled (370, 356) with delta (0, 0)
Screenshot: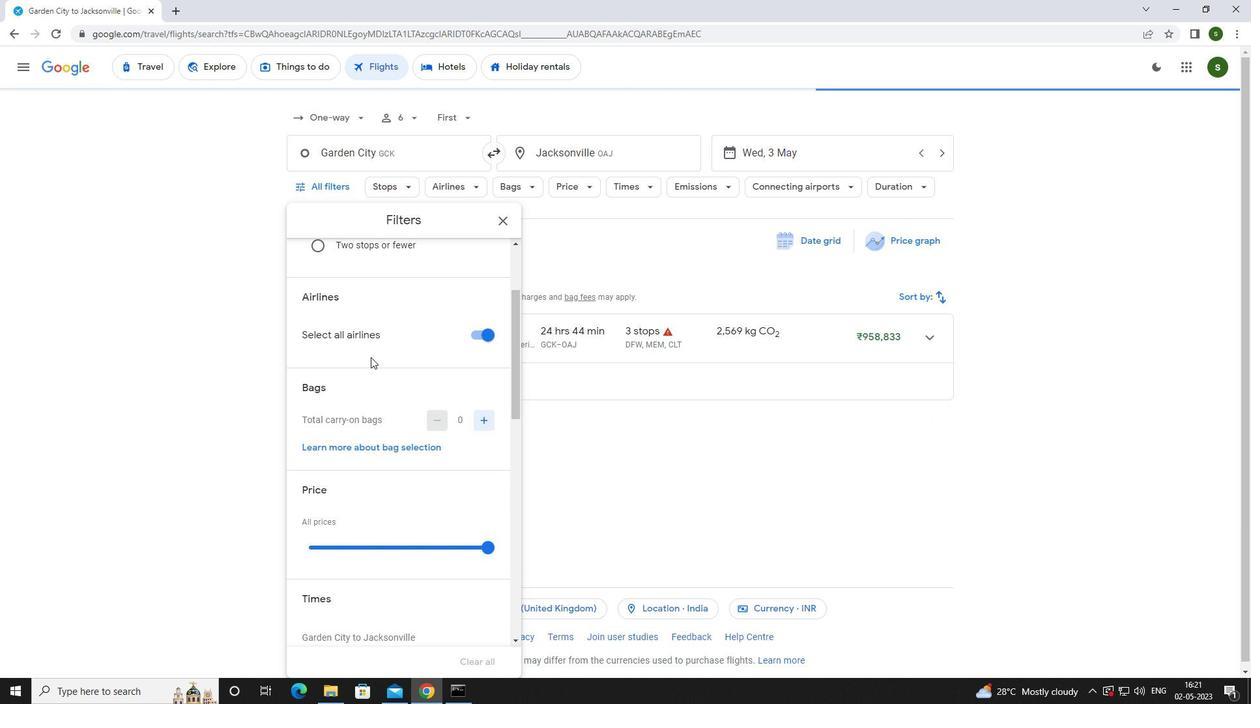 
Action: Mouse scrolled (370, 356) with delta (0, 0)
Screenshot: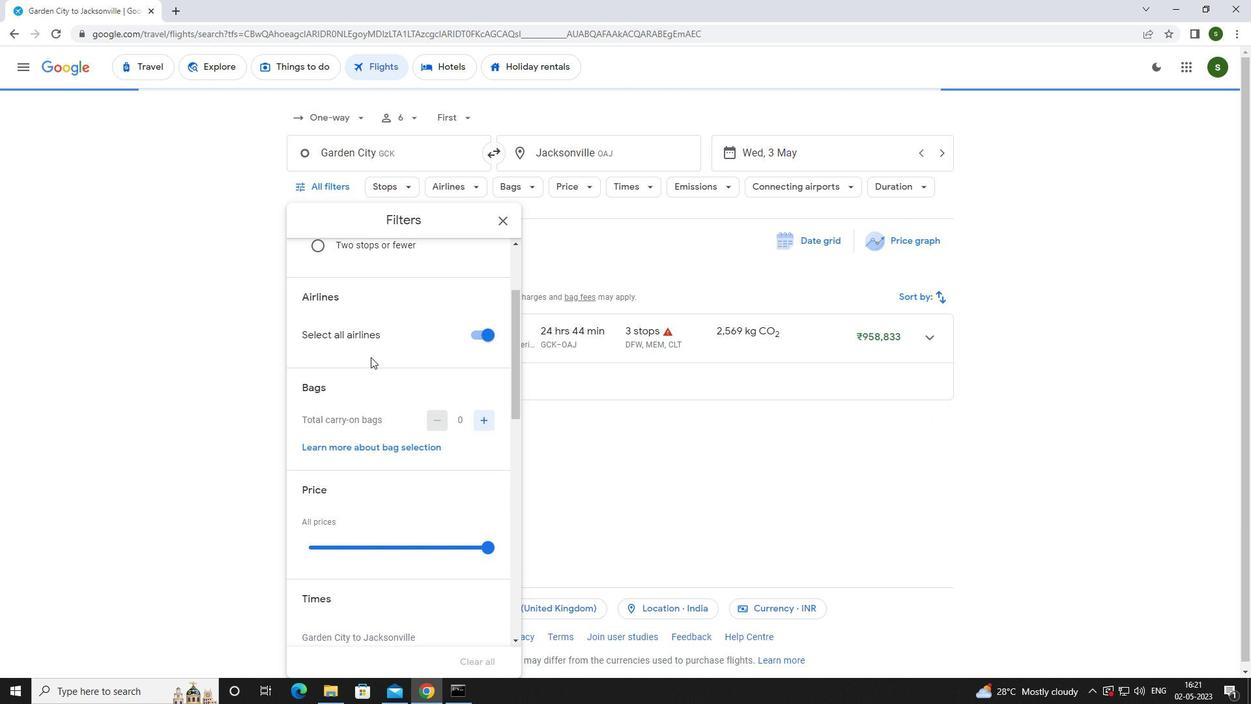 
Action: Mouse moved to (478, 290)
Screenshot: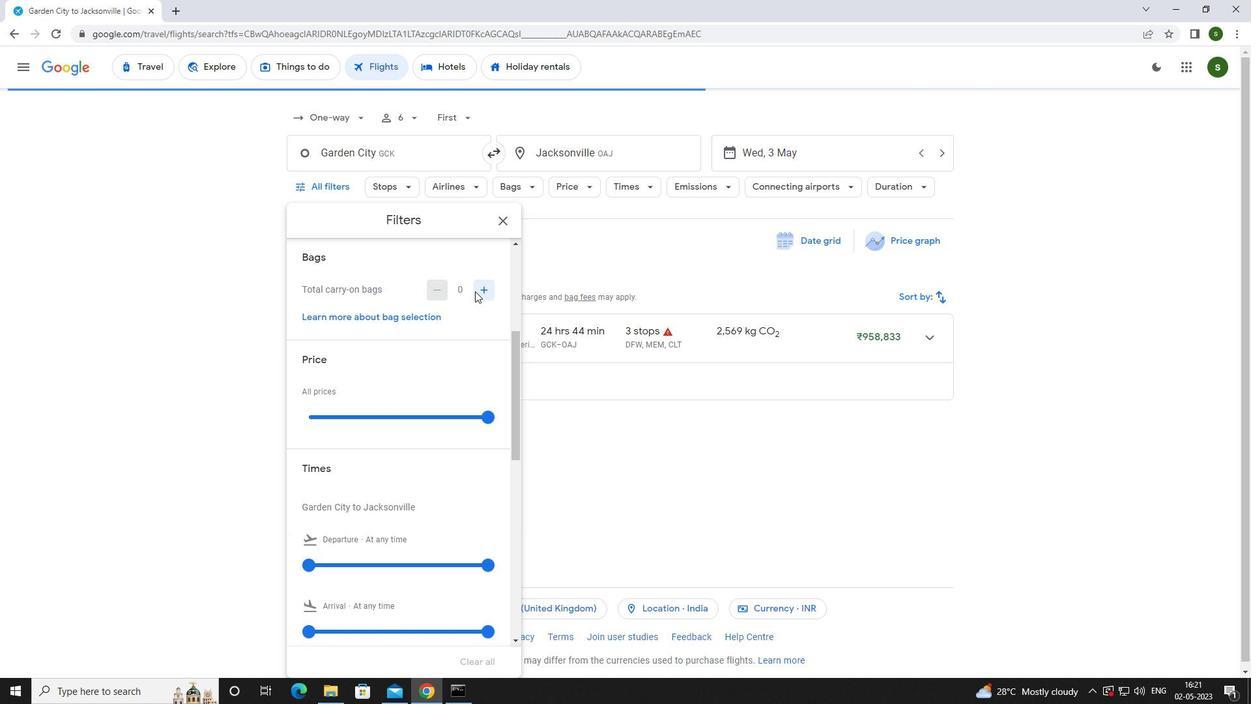 
Action: Mouse pressed left at (478, 290)
Screenshot: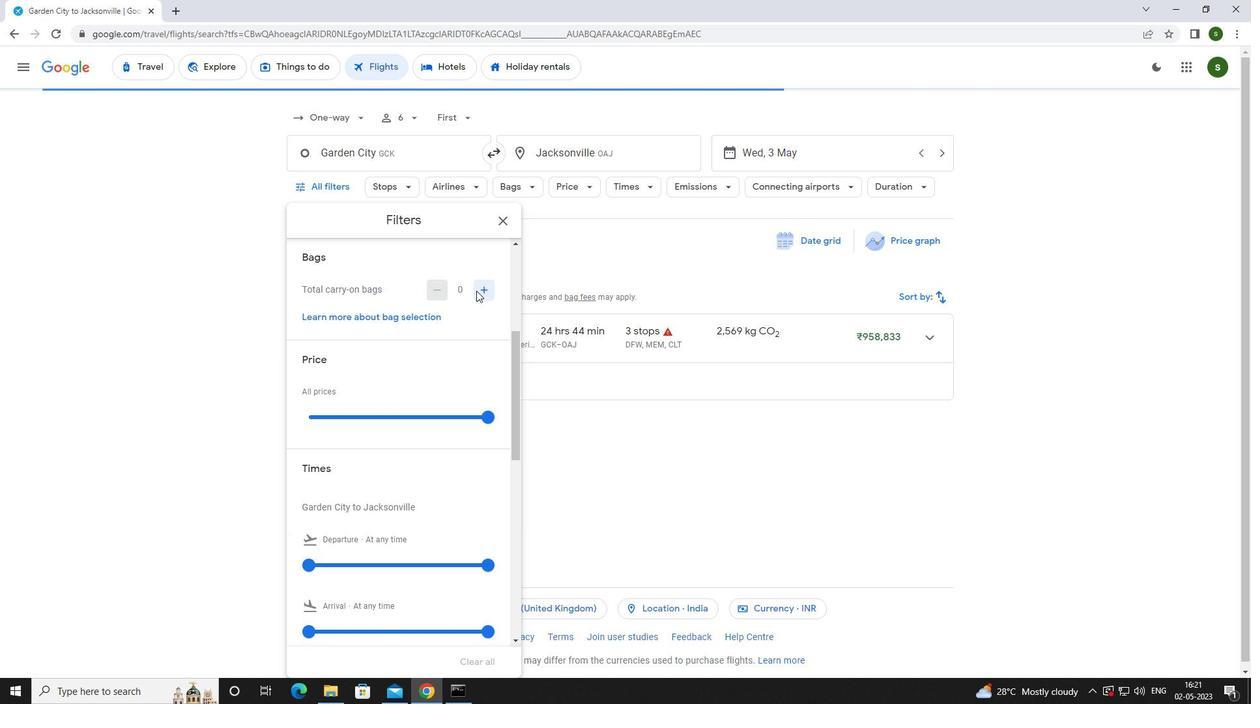 
Action: Mouse pressed left at (478, 290)
Screenshot: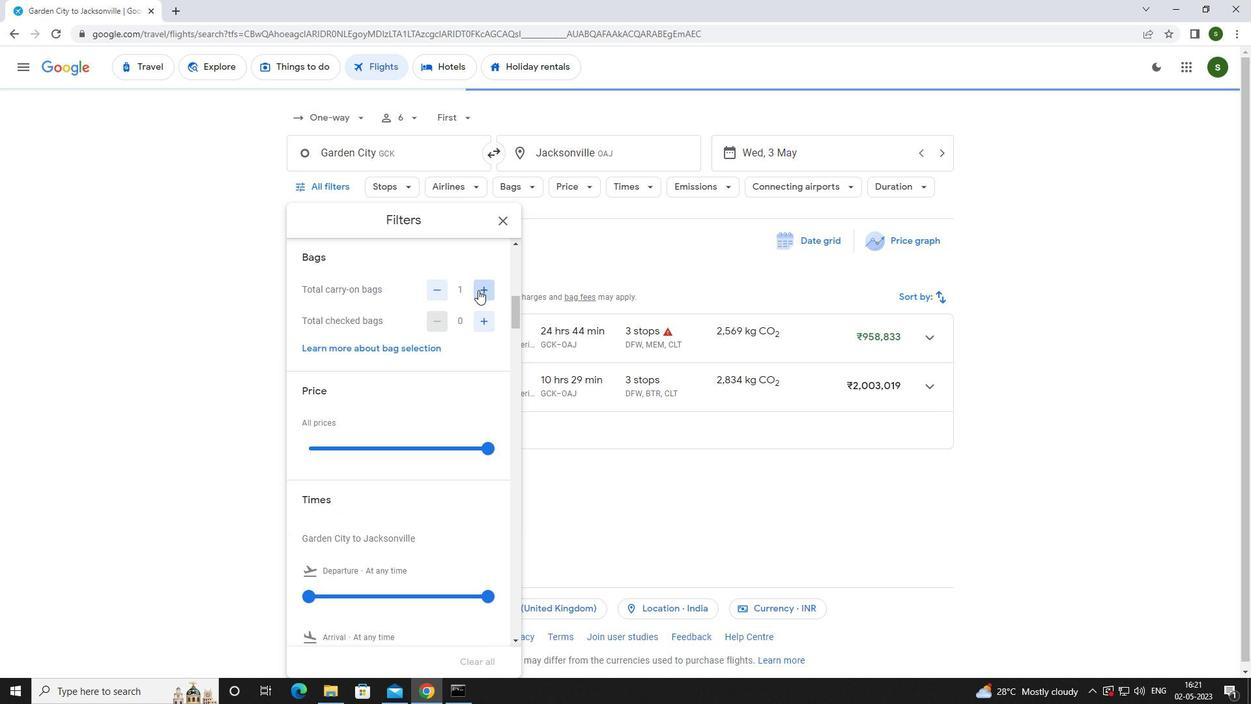 
Action: Mouse moved to (476, 290)
Screenshot: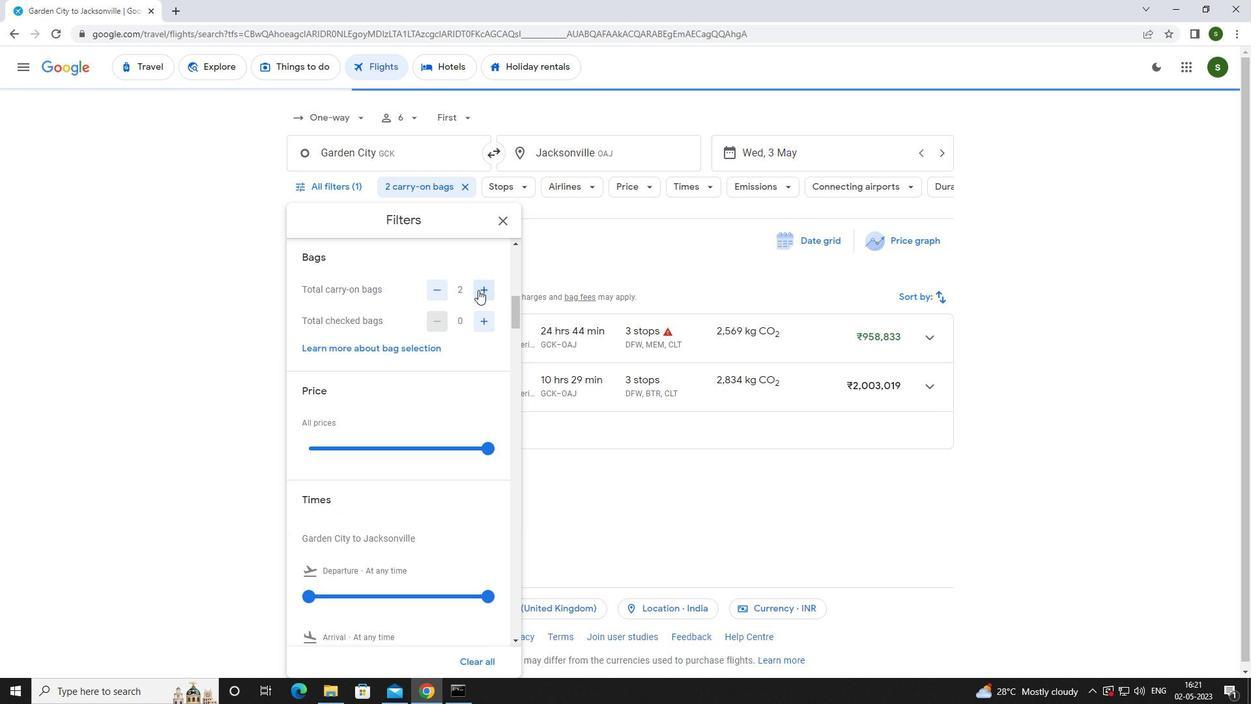 
Action: Mouse scrolled (476, 289) with delta (0, 0)
Screenshot: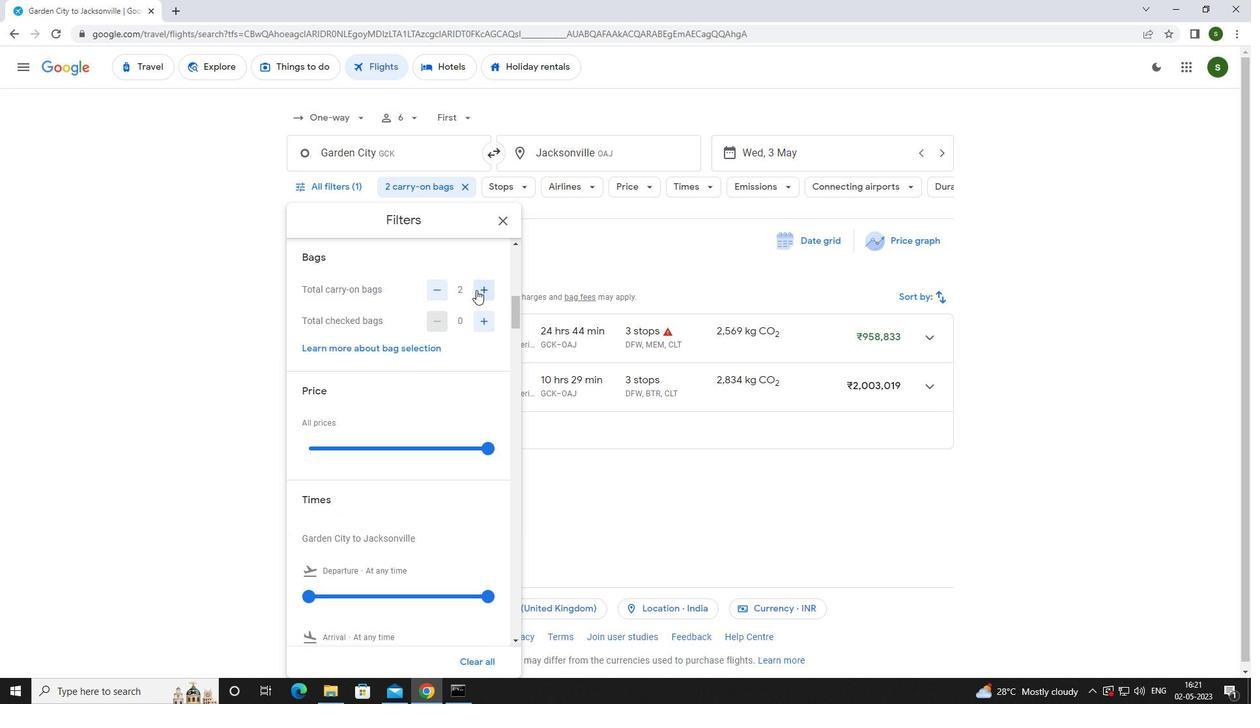 
Action: Mouse moved to (490, 383)
Screenshot: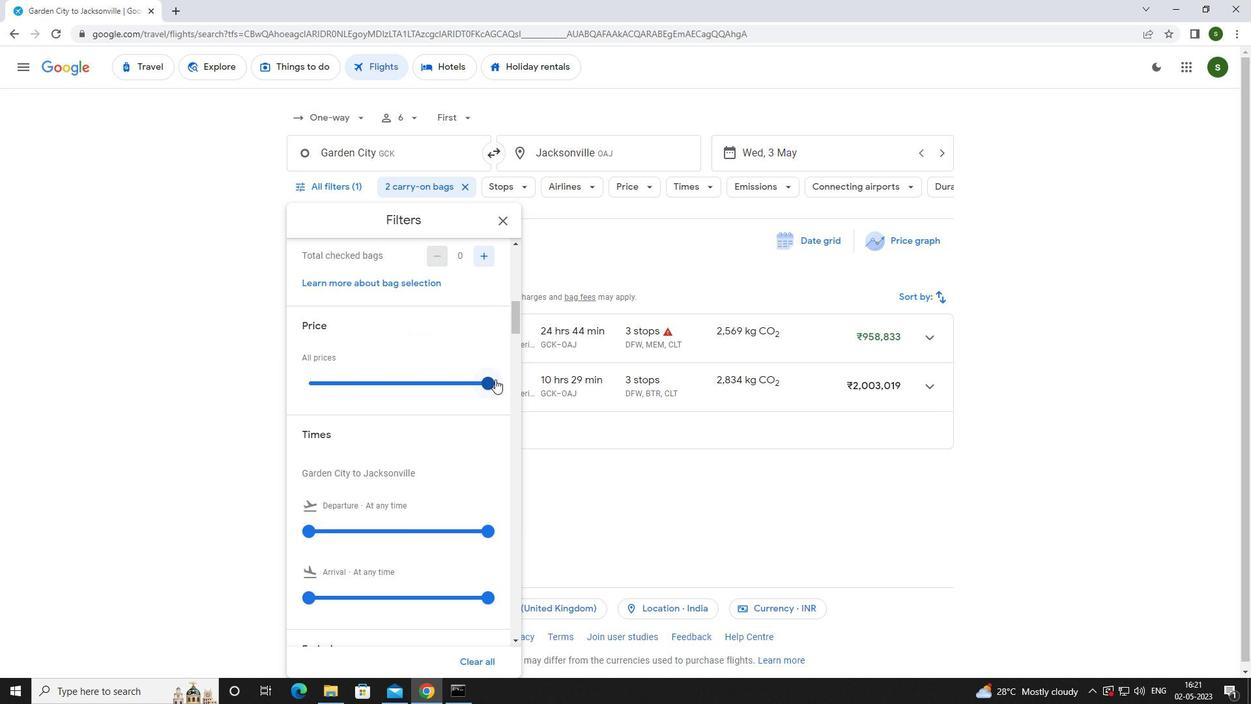 
Action: Mouse pressed left at (490, 383)
Screenshot: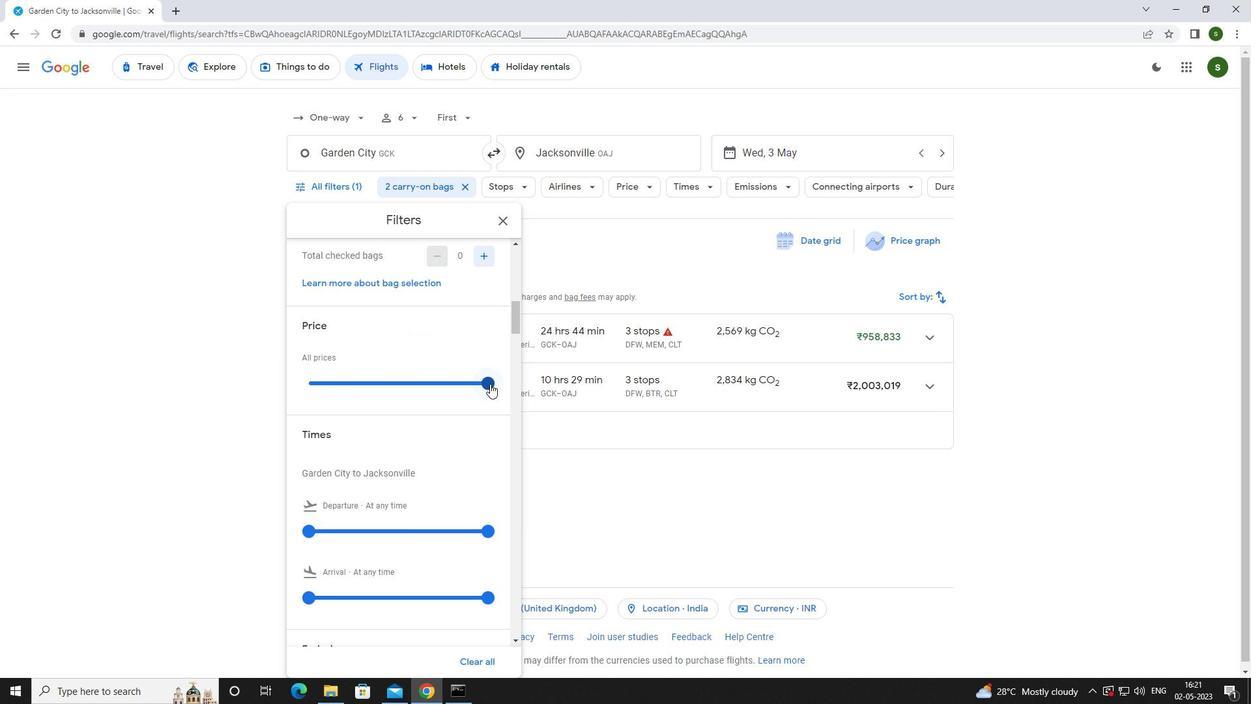 
Action: Mouse moved to (371, 426)
Screenshot: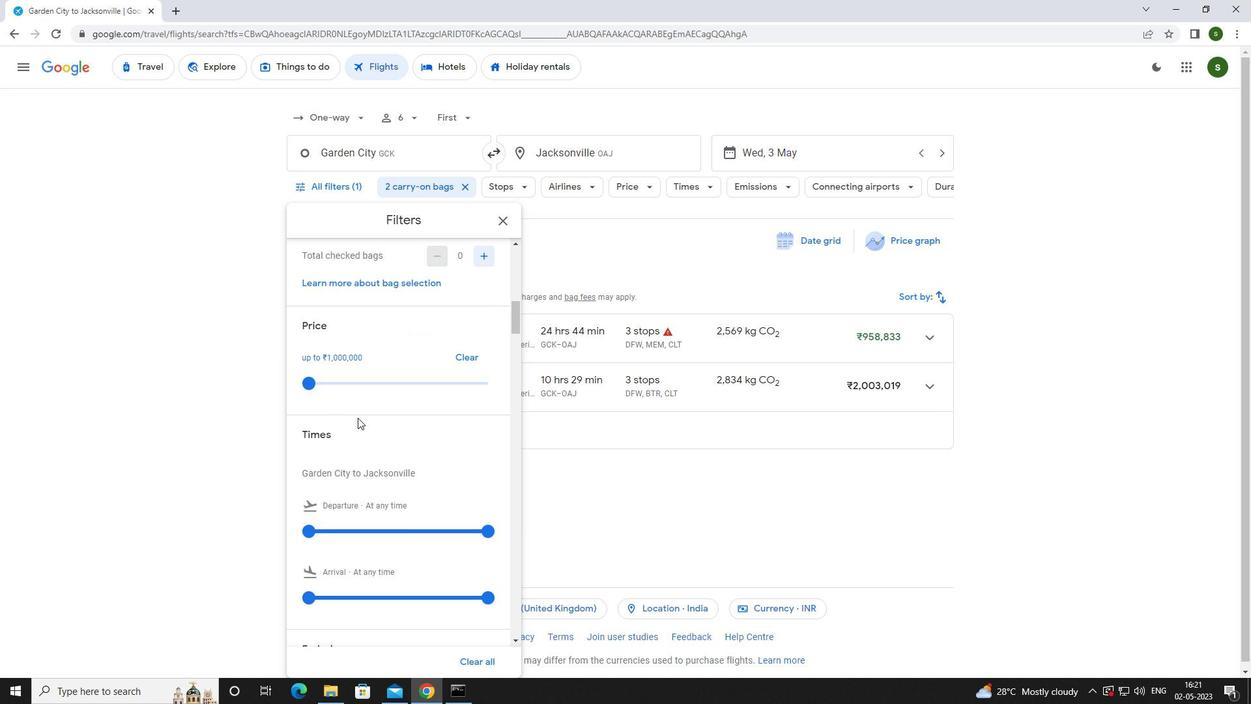 
Action: Mouse scrolled (371, 426) with delta (0, 0)
Screenshot: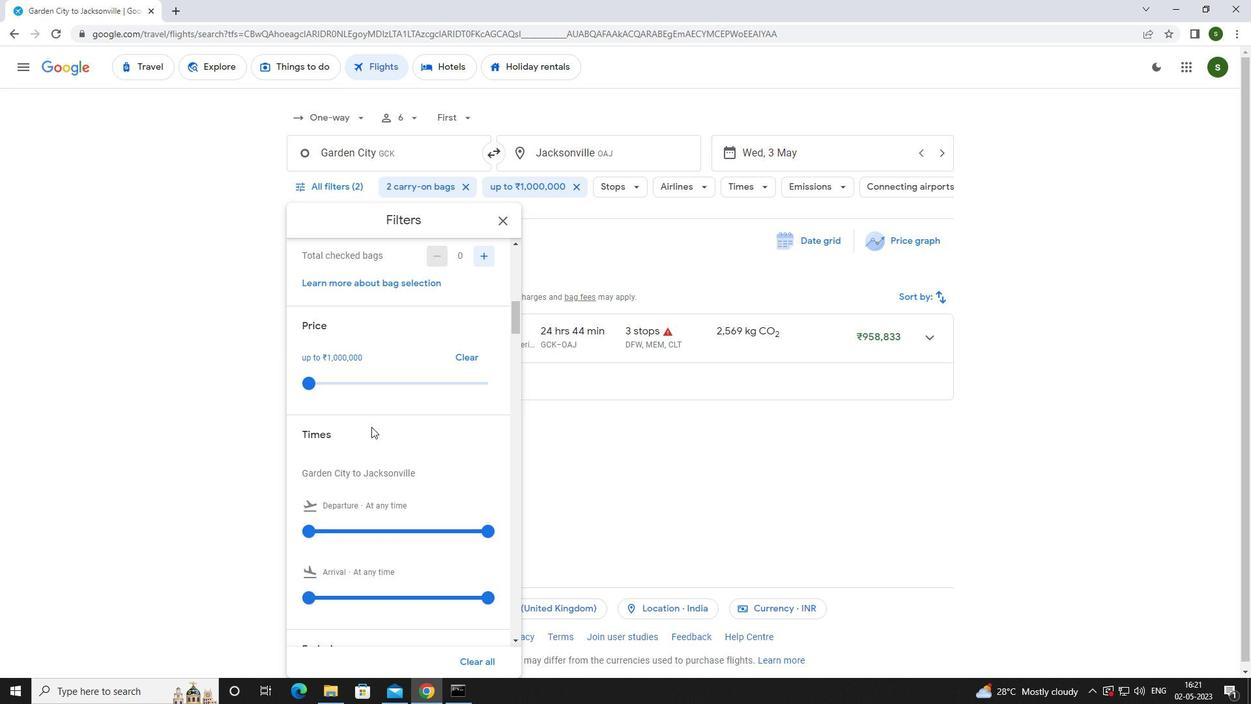 
Action: Mouse moved to (307, 466)
Screenshot: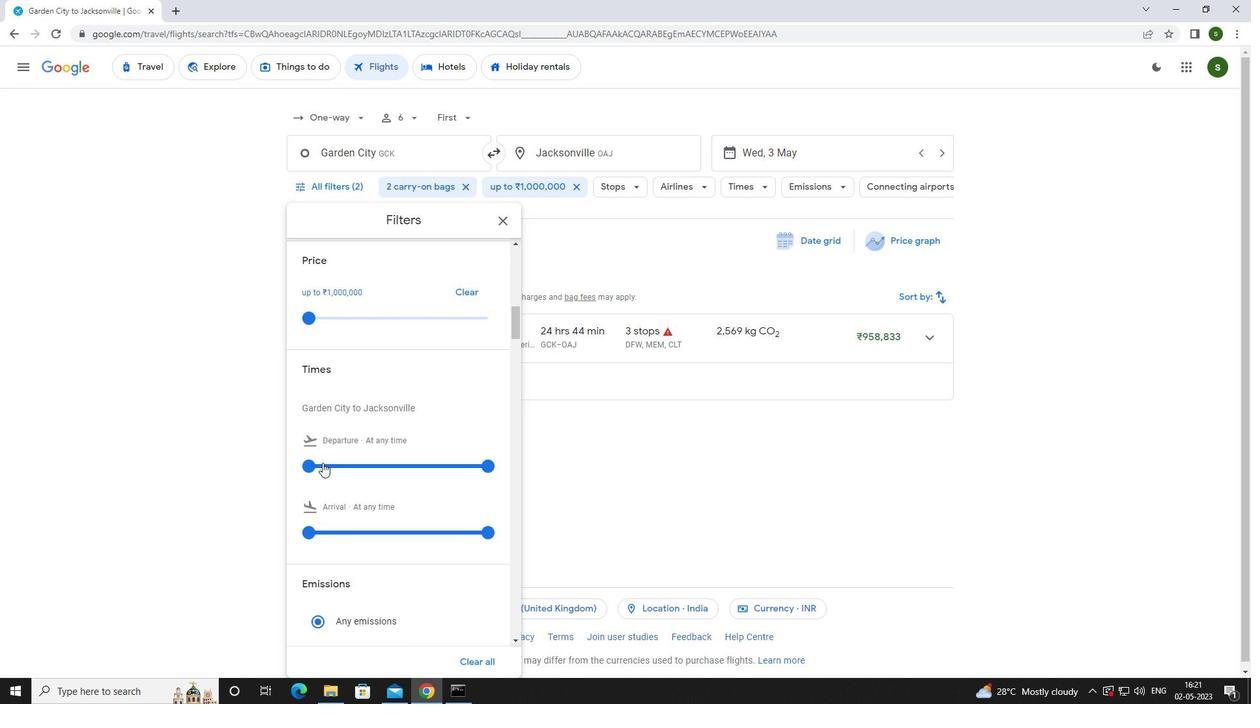 
Action: Mouse pressed left at (307, 466)
Screenshot: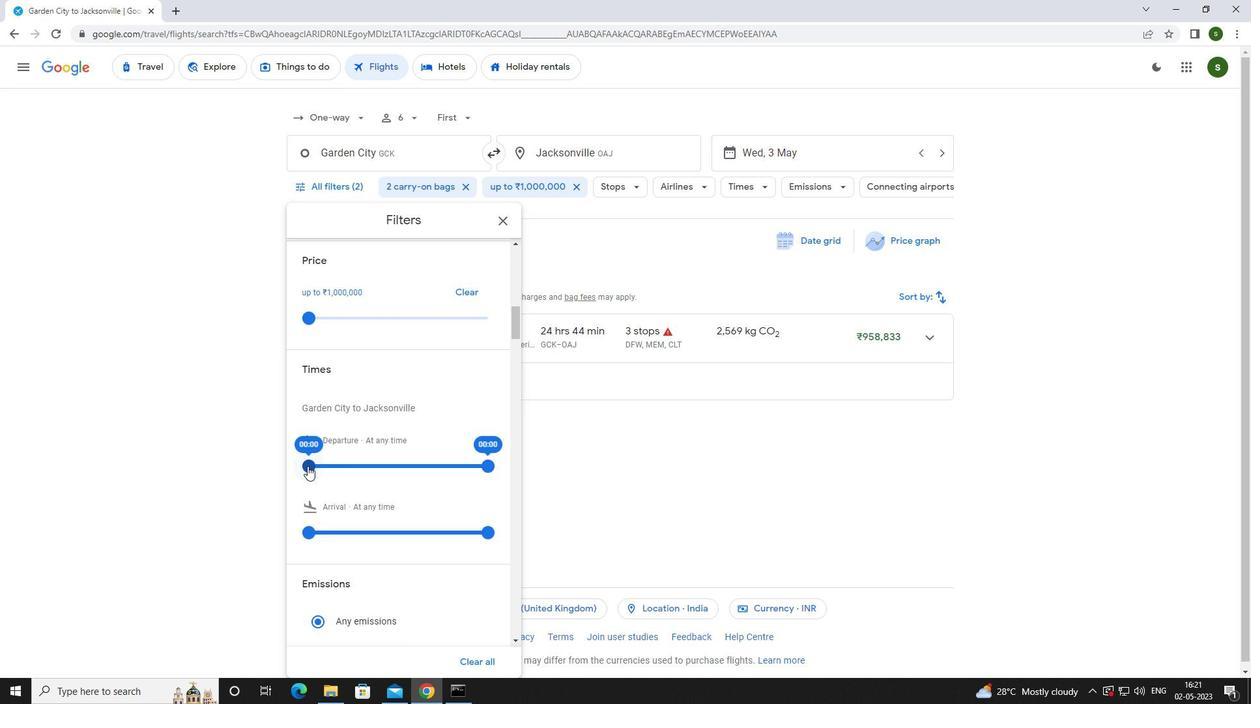 
Action: Mouse moved to (644, 492)
Screenshot: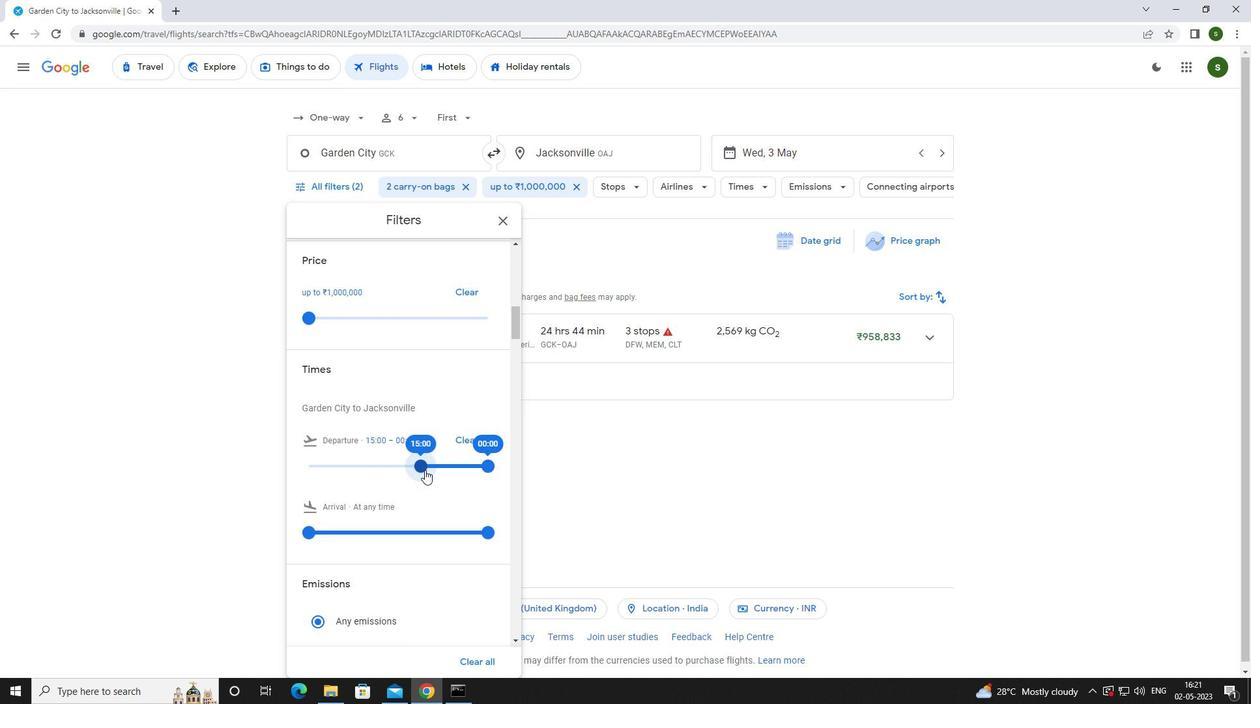 
Action: Mouse pressed left at (644, 492)
Screenshot: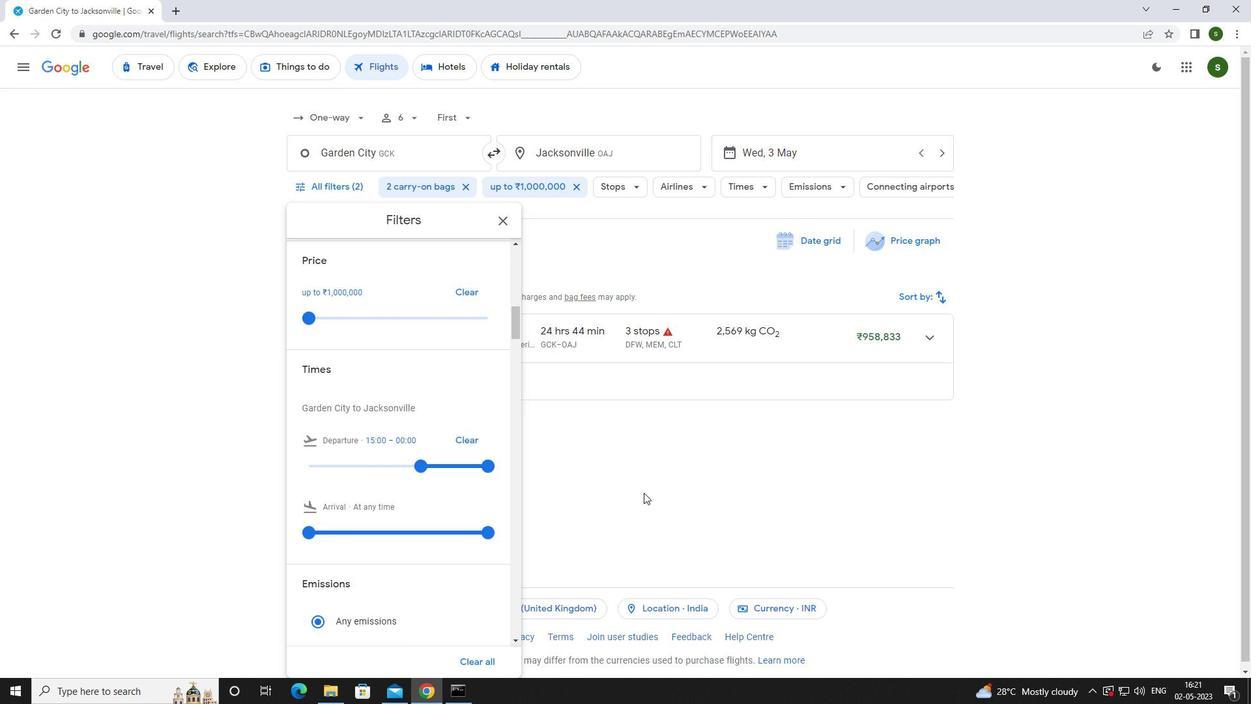 
Action: Mouse moved to (644, 490)
Screenshot: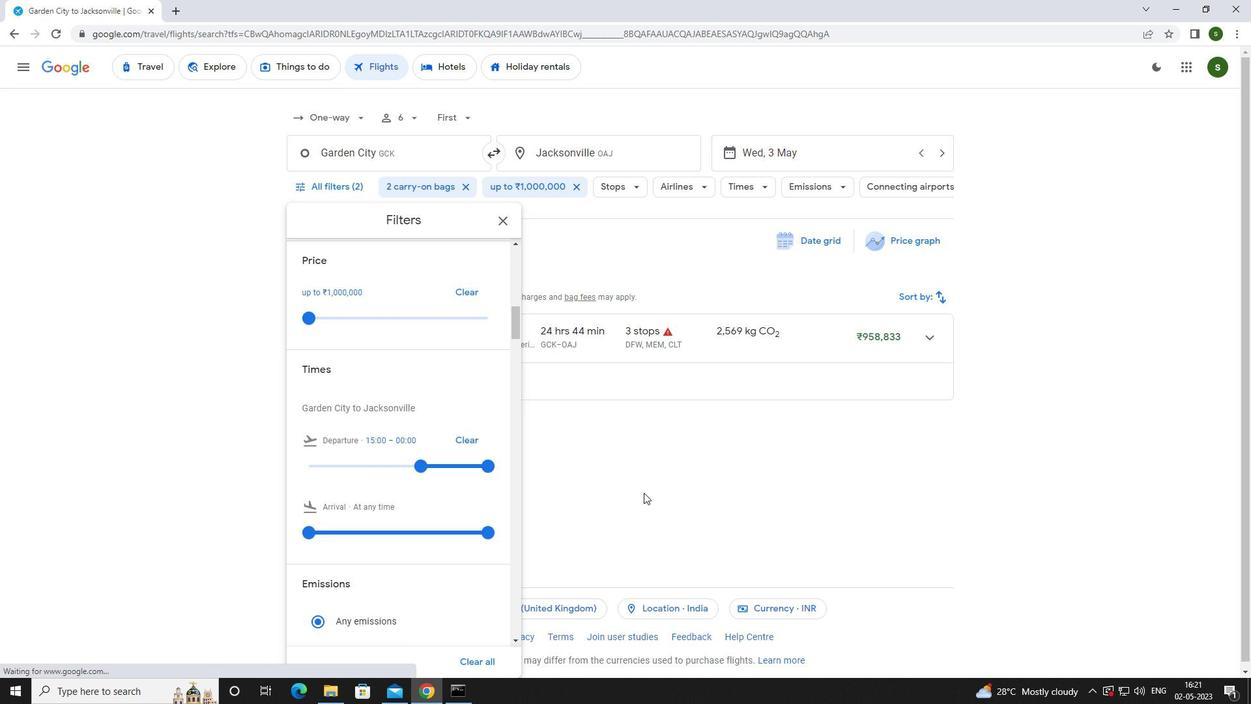 
